 Task: Create new Company, with domain: 'anthem.com' and type: 'Prospect'. Add new contact for this company, with mail Id: 'Nisha34Kumar@anthem.com', First Name: Nisha, Last name:  Kumar, Job Title: 'Data Scientist', Phone Number: '(512) 555-9012'. Change life cycle stage to  Lead and lead status to  In Progress. Logged in from softage.6@softage.net
Action: Mouse moved to (92, 63)
Screenshot: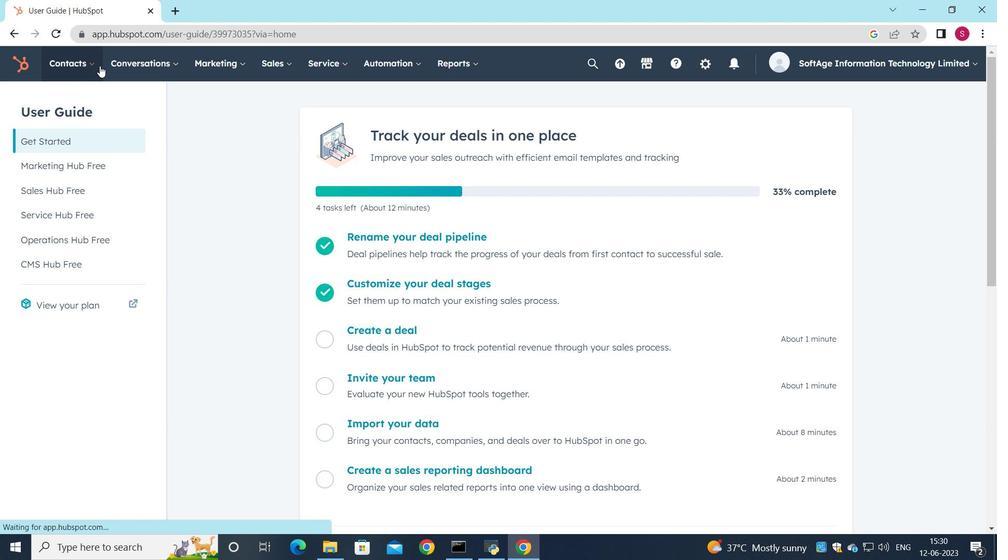 
Action: Mouse pressed left at (92, 63)
Screenshot: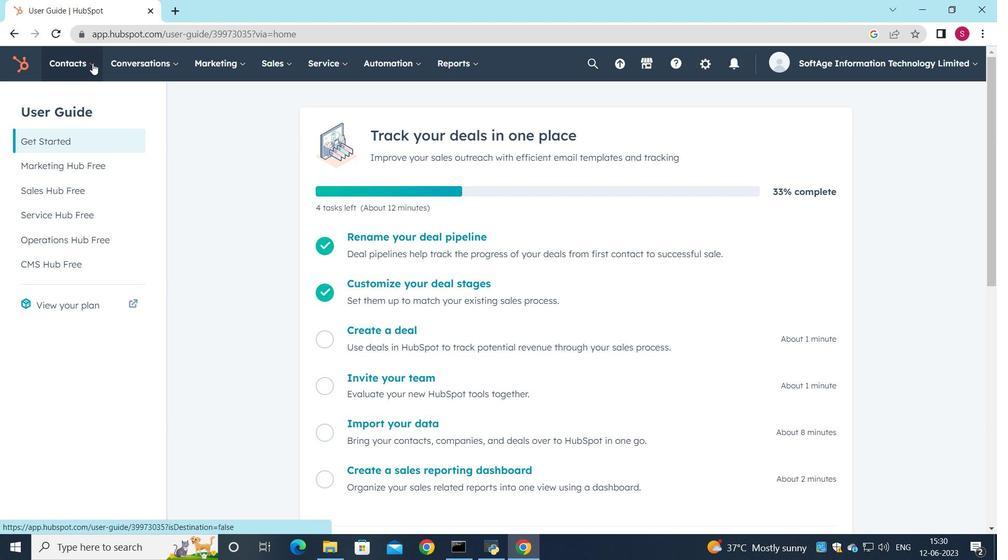
Action: Mouse moved to (101, 123)
Screenshot: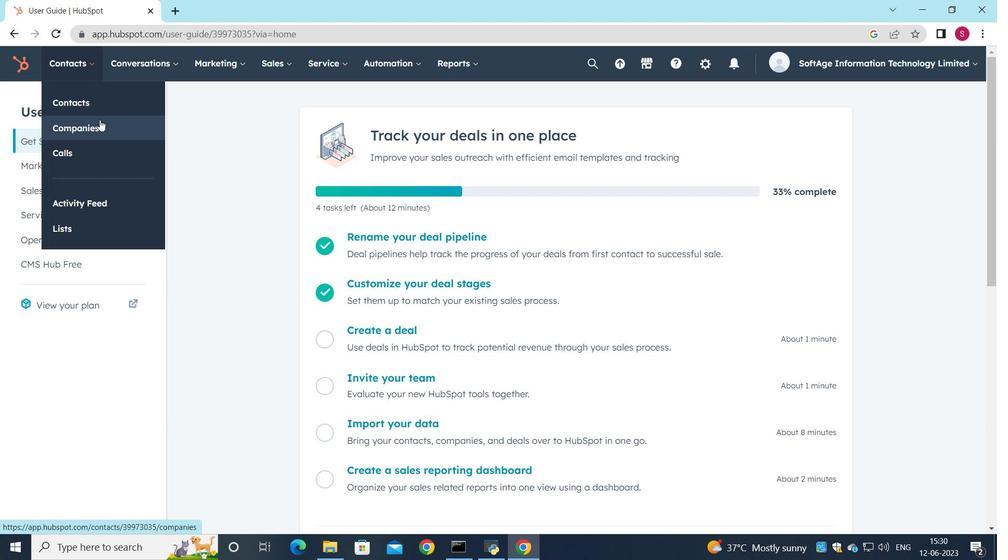 
Action: Mouse pressed left at (101, 123)
Screenshot: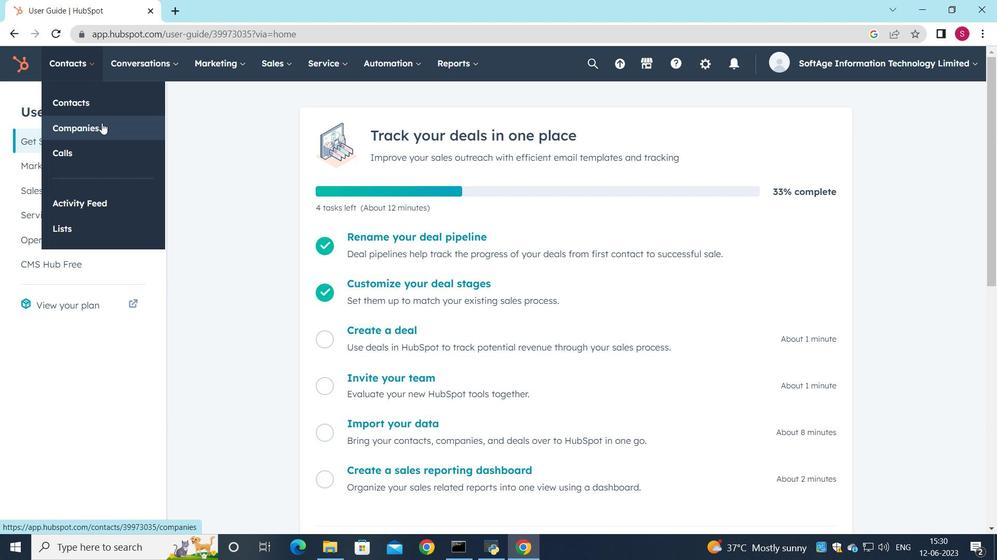 
Action: Mouse moved to (904, 111)
Screenshot: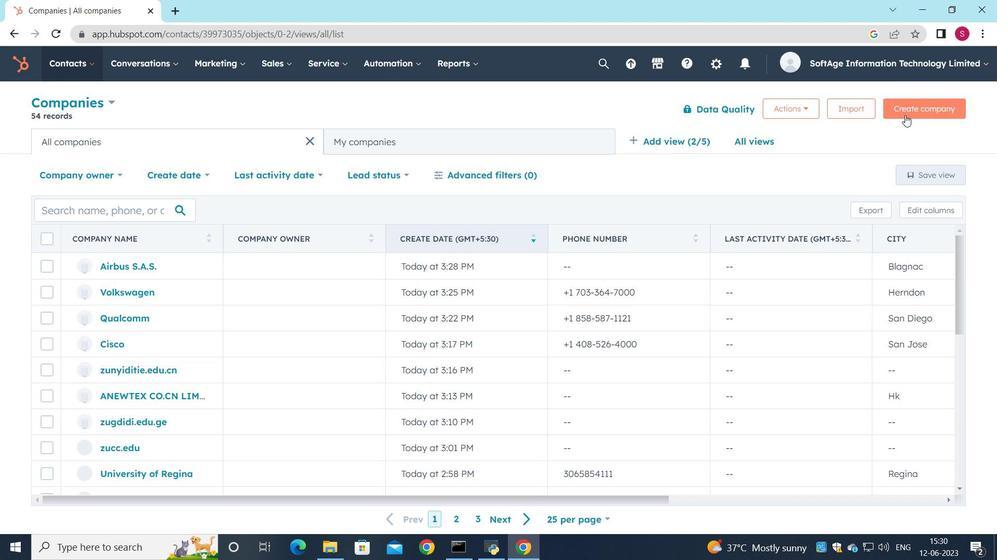 
Action: Mouse pressed left at (904, 111)
Screenshot: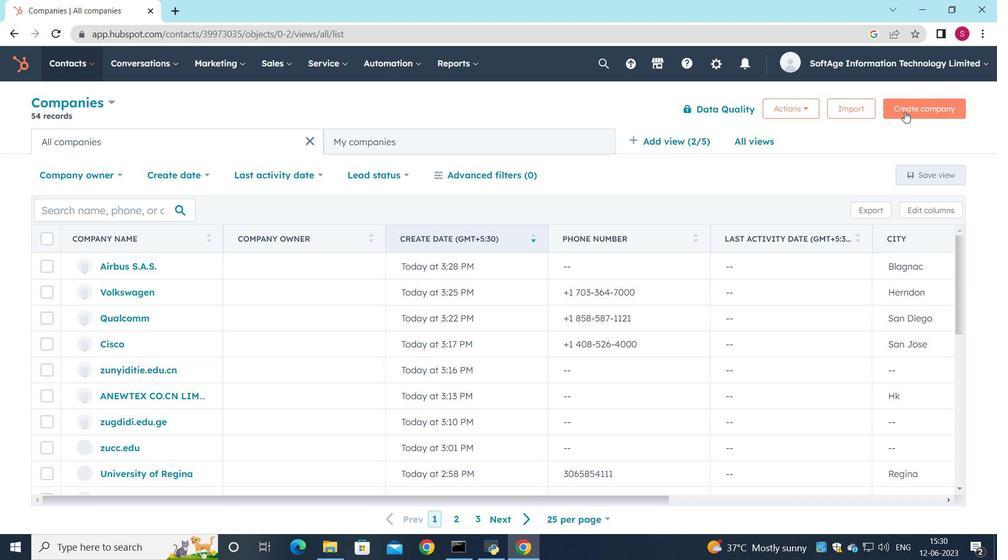 
Action: Mouse moved to (768, 166)
Screenshot: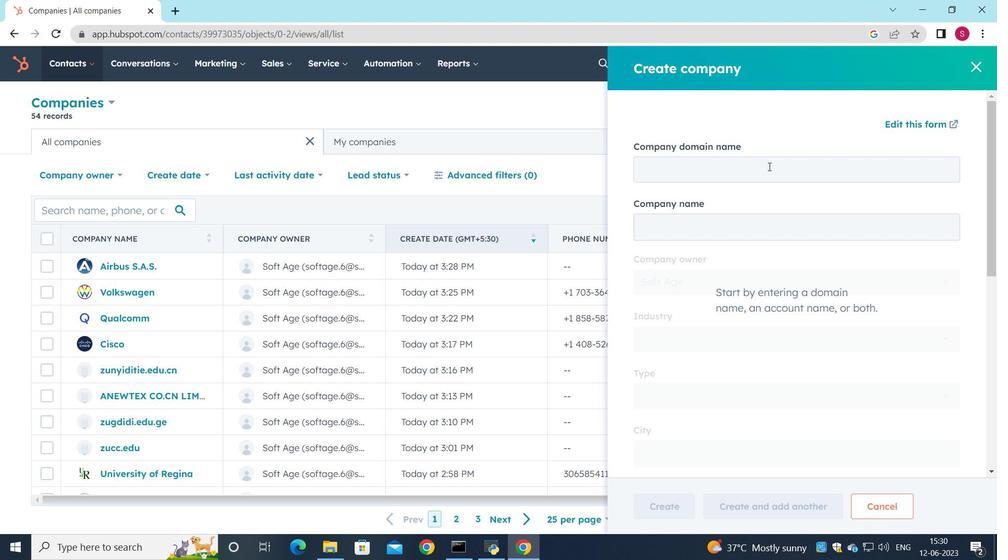 
Action: Mouse pressed left at (768, 166)
Screenshot: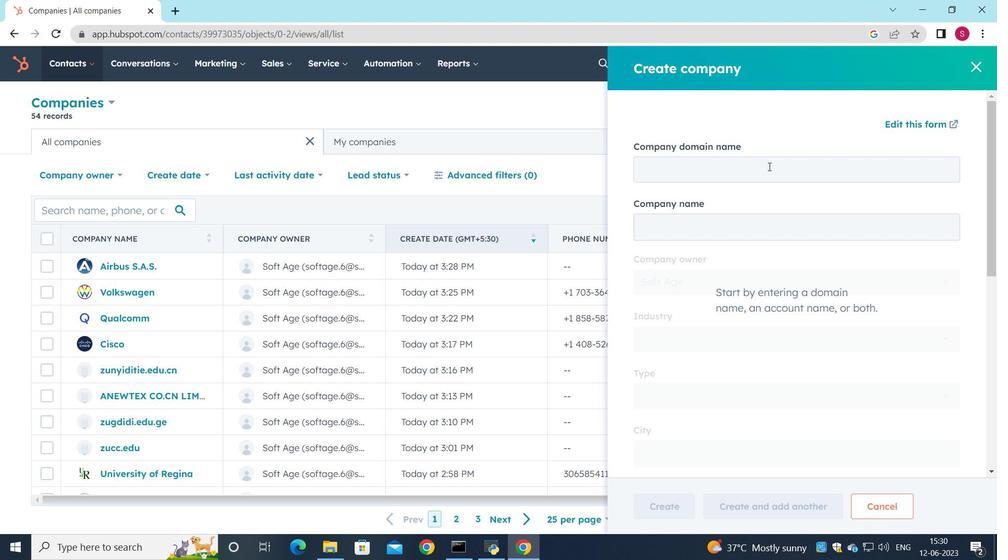
Action: Key pressed <Key.shift>Anthem.com
Screenshot: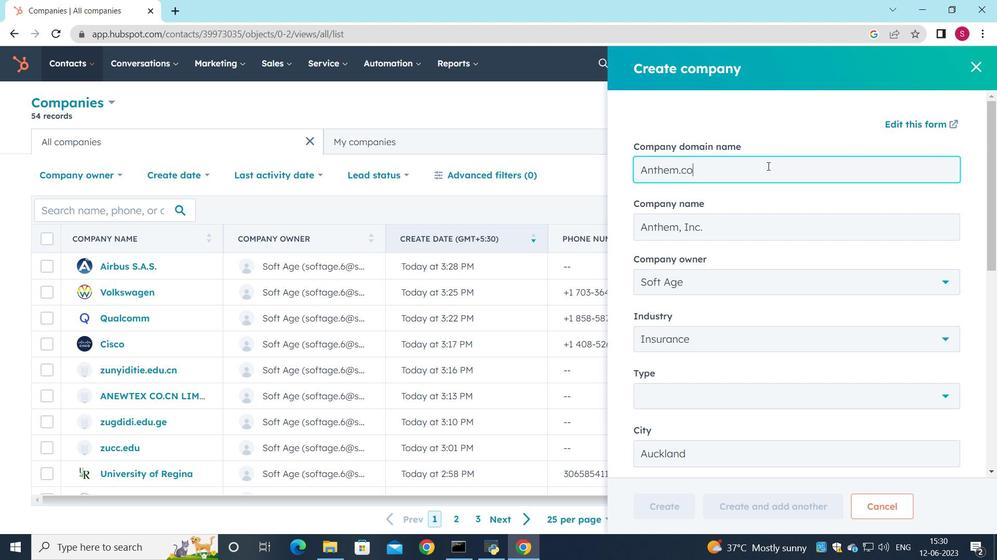 
Action: Mouse moved to (752, 358)
Screenshot: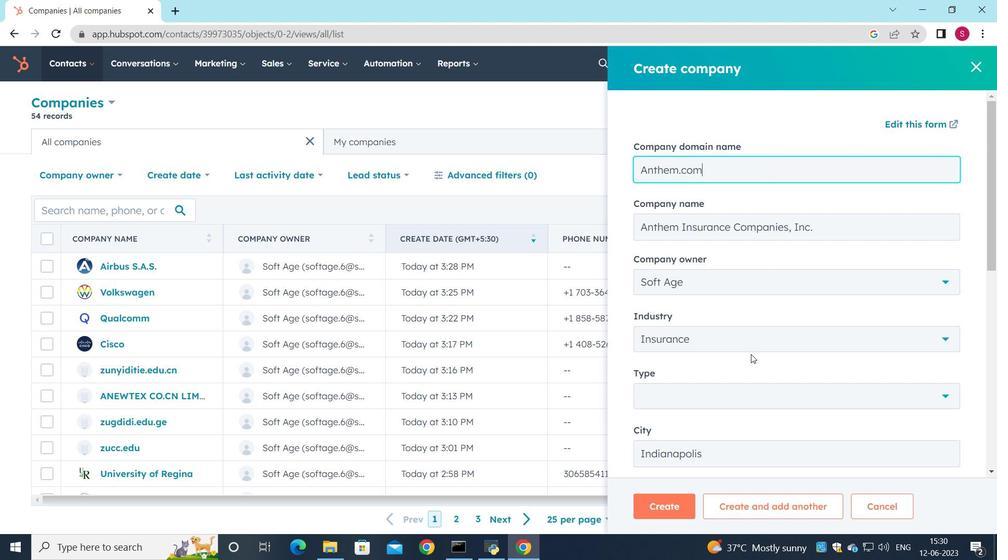 
Action: Mouse scrolled (752, 358) with delta (0, 0)
Screenshot: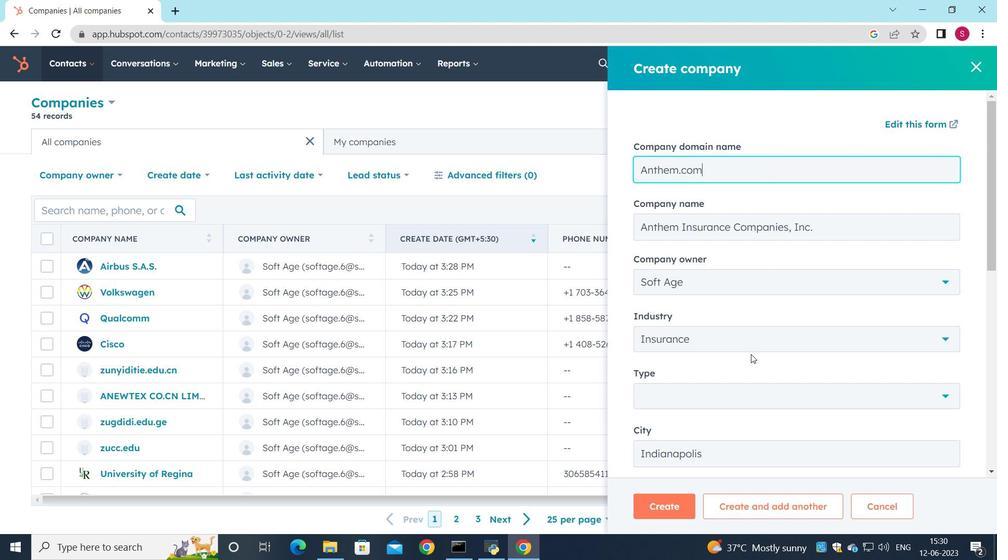 
Action: Mouse moved to (947, 337)
Screenshot: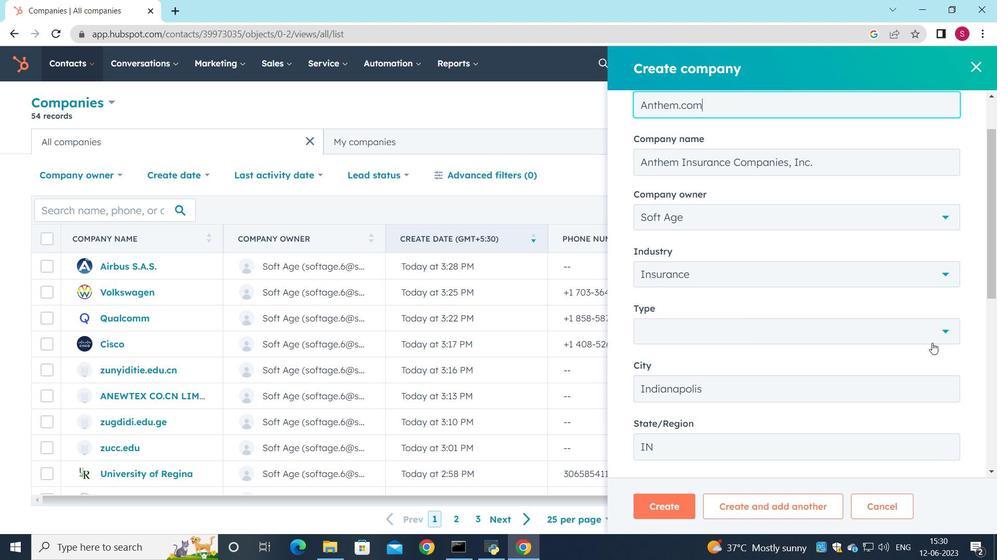 
Action: Mouse pressed left at (947, 337)
Screenshot: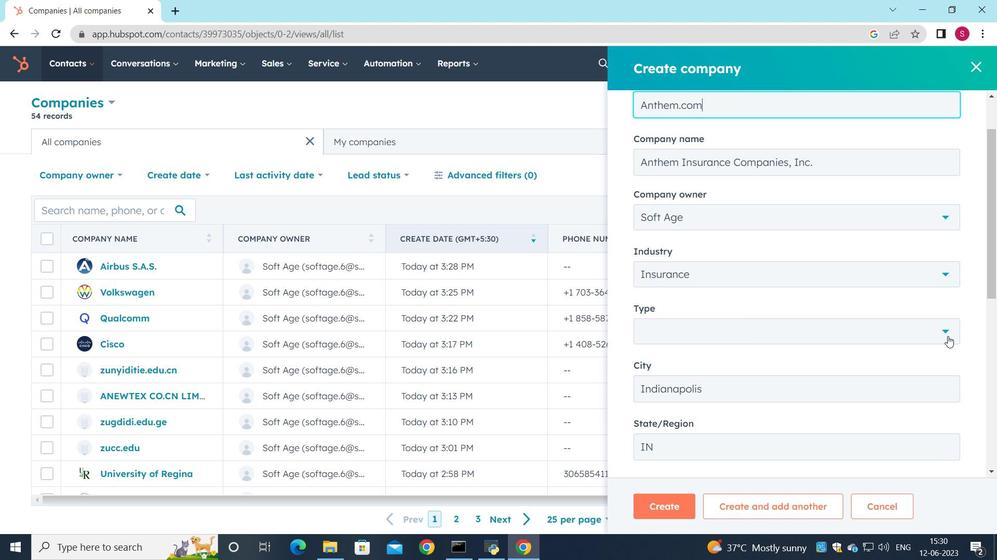 
Action: Mouse moved to (764, 387)
Screenshot: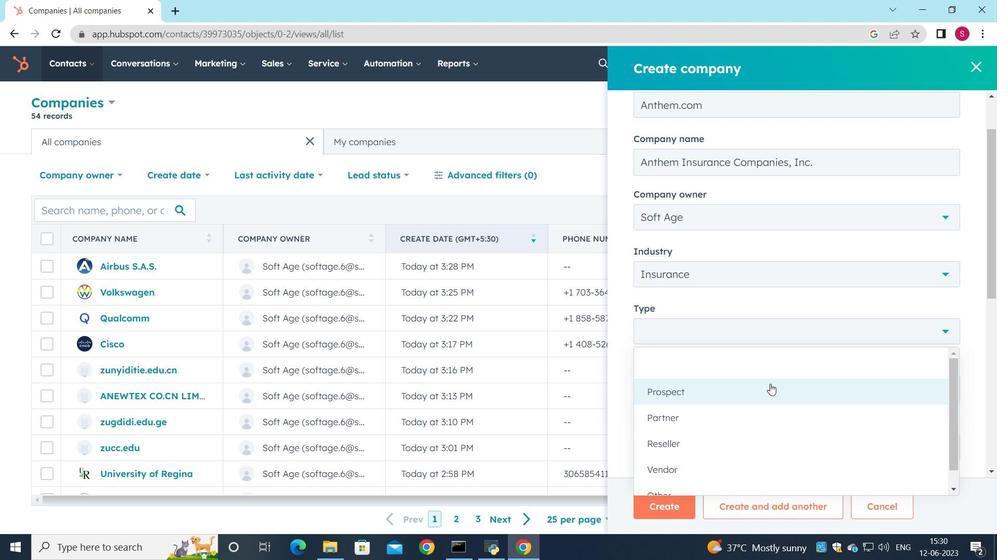 
Action: Mouse pressed left at (764, 387)
Screenshot: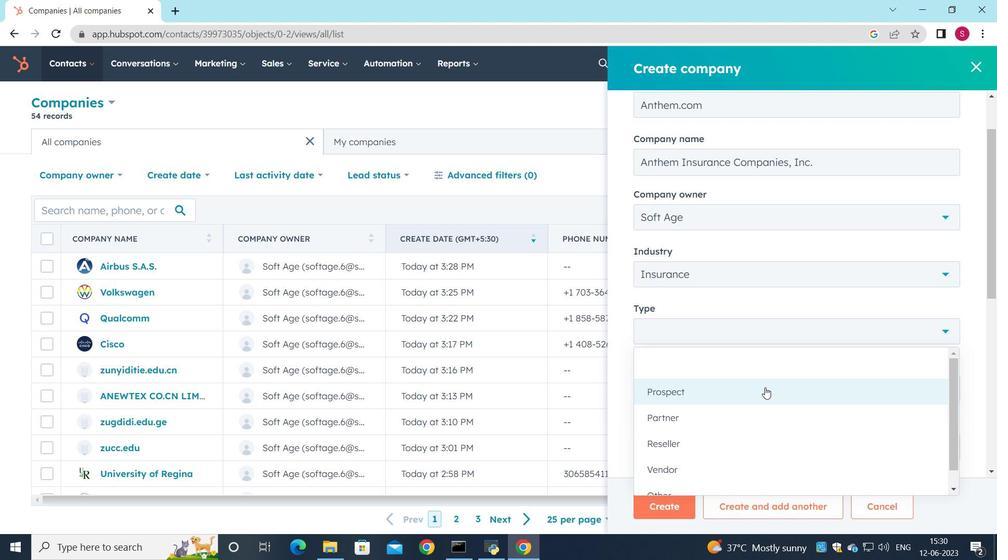 
Action: Mouse moved to (673, 502)
Screenshot: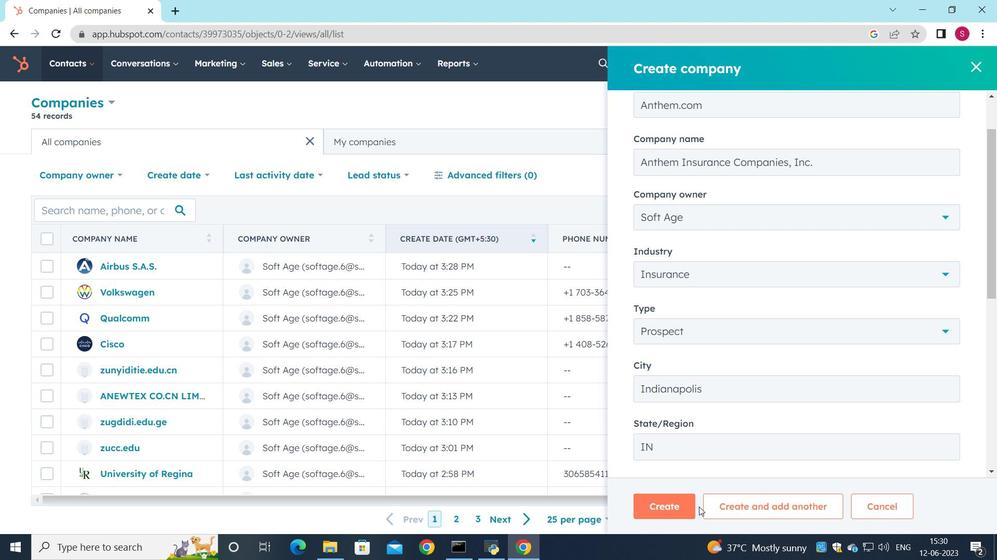 
Action: Mouse pressed left at (673, 502)
Screenshot: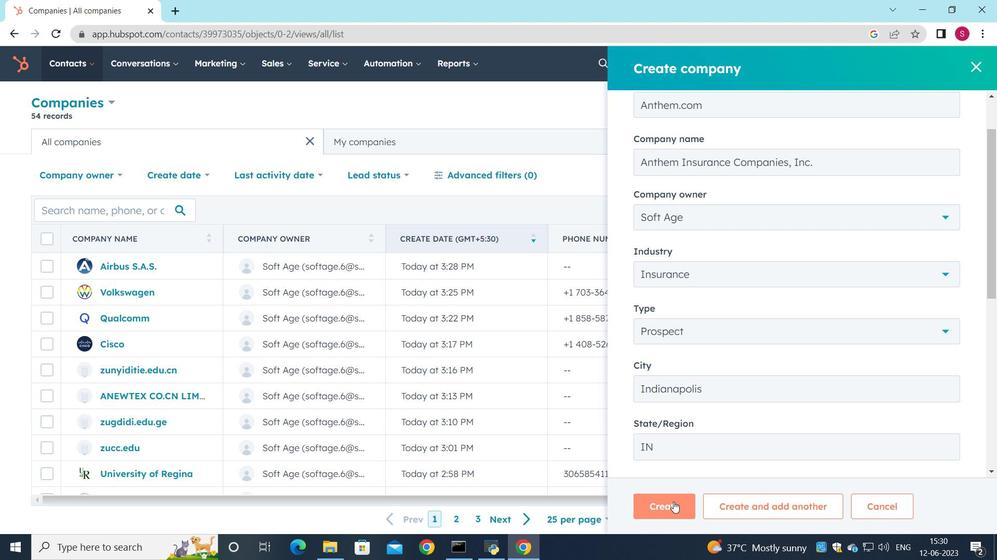 
Action: Mouse moved to (572, 388)
Screenshot: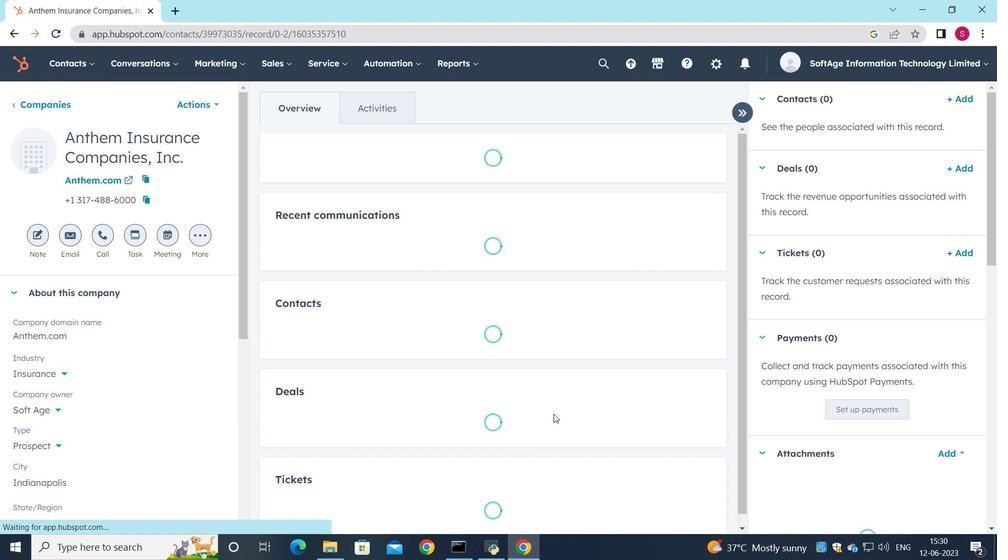 
Action: Mouse scrolled (572, 387) with delta (0, 0)
Screenshot: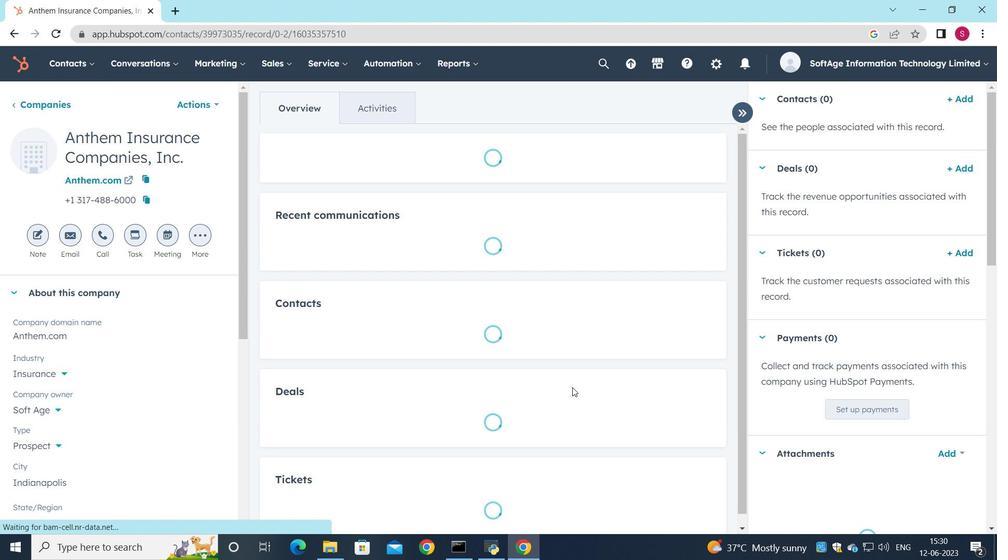 
Action: Mouse scrolled (572, 387) with delta (0, 0)
Screenshot: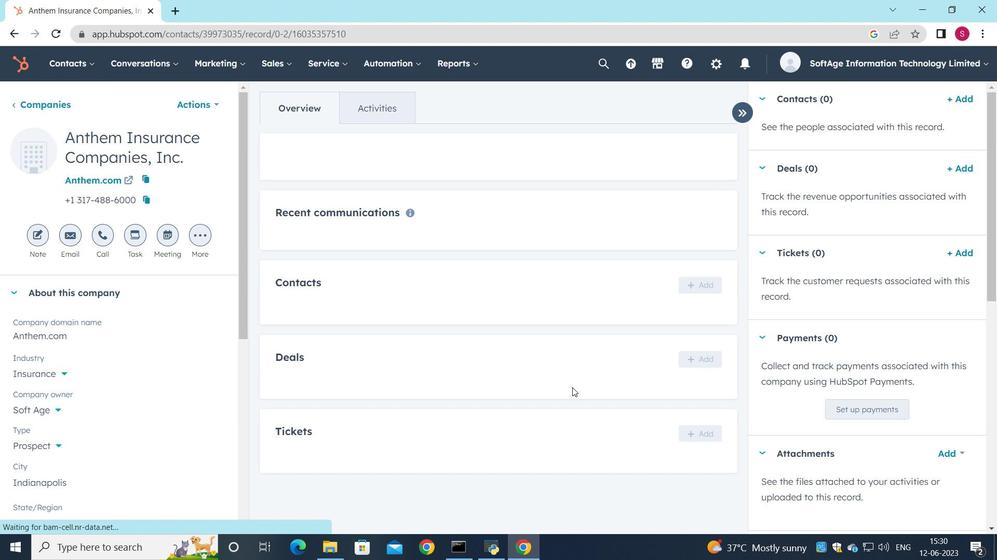 
Action: Mouse scrolled (572, 387) with delta (0, 0)
Screenshot: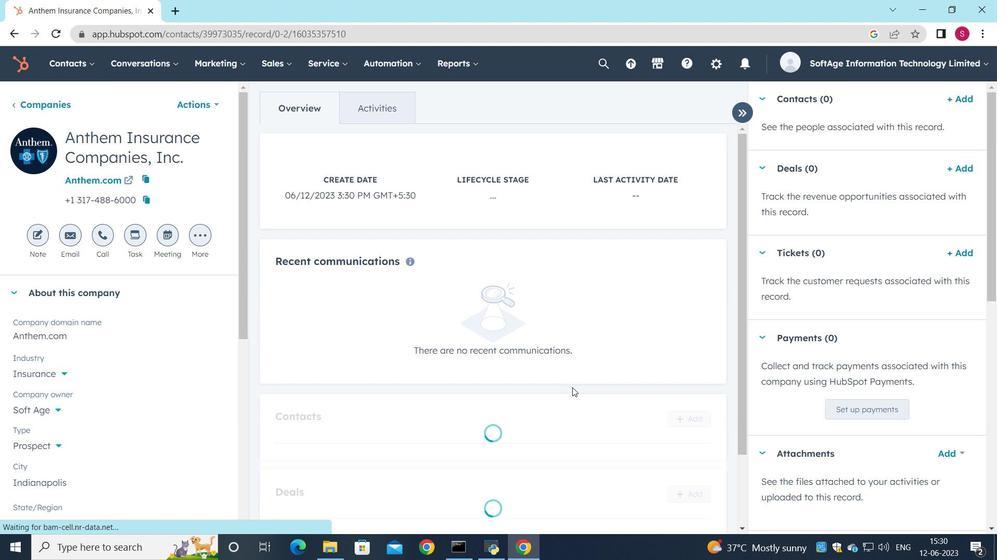 
Action: Mouse moved to (688, 353)
Screenshot: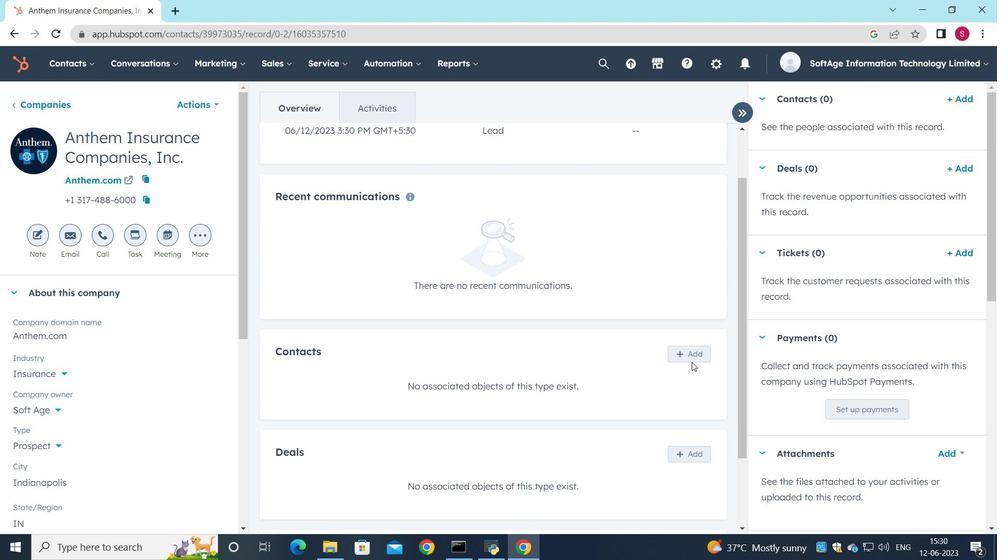 
Action: Mouse pressed left at (688, 353)
Screenshot: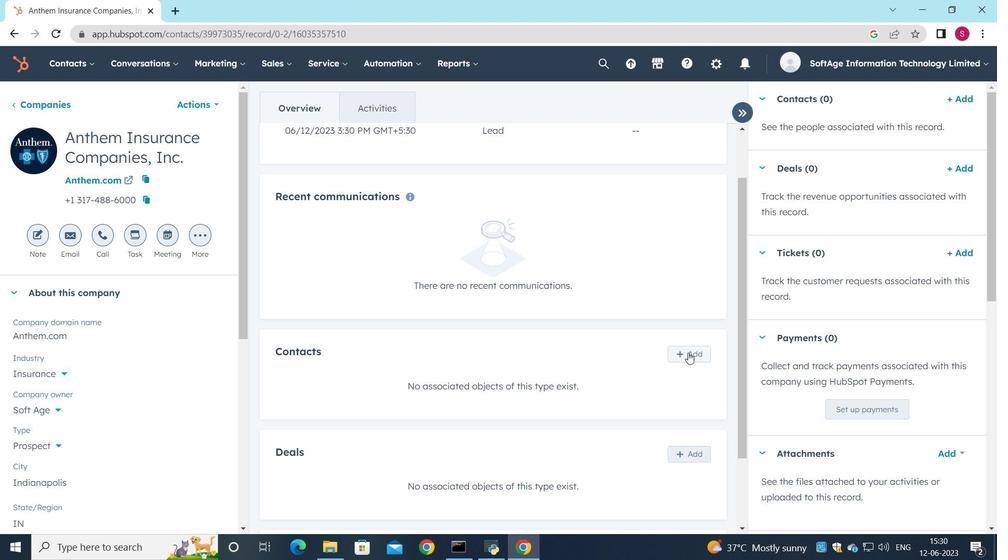 
Action: Mouse moved to (683, 96)
Screenshot: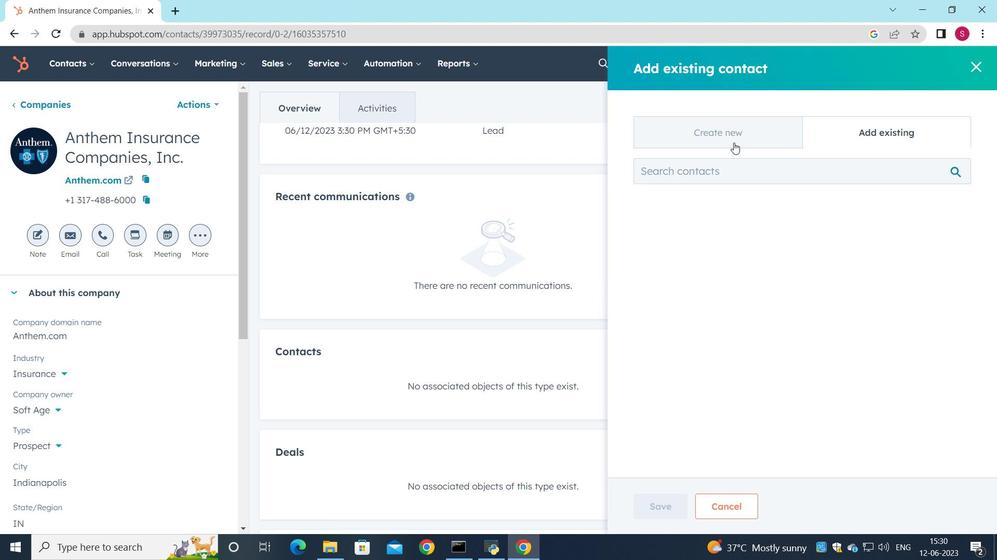 
Action: Mouse pressed left at (683, 96)
Screenshot: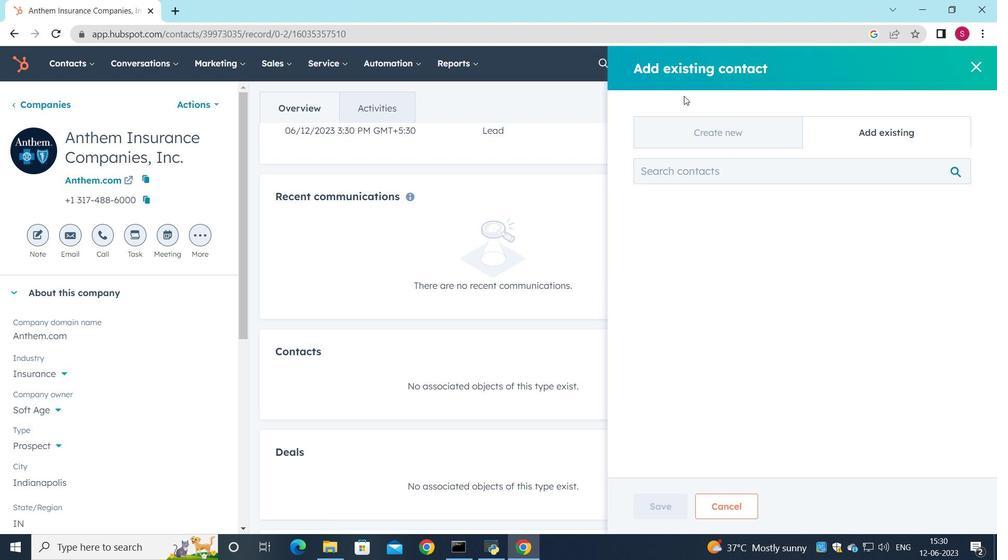 
Action: Mouse moved to (716, 116)
Screenshot: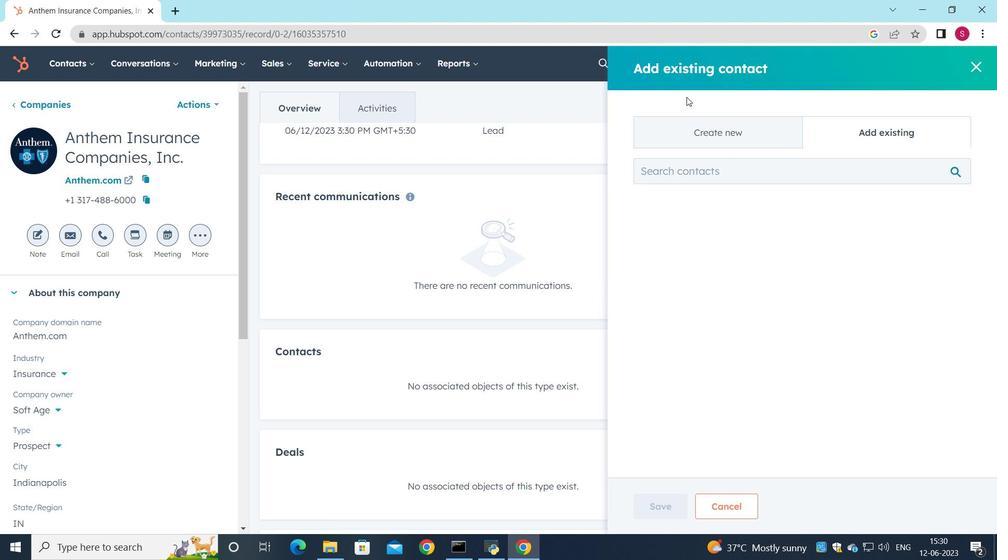 
Action: Mouse pressed left at (716, 116)
Screenshot: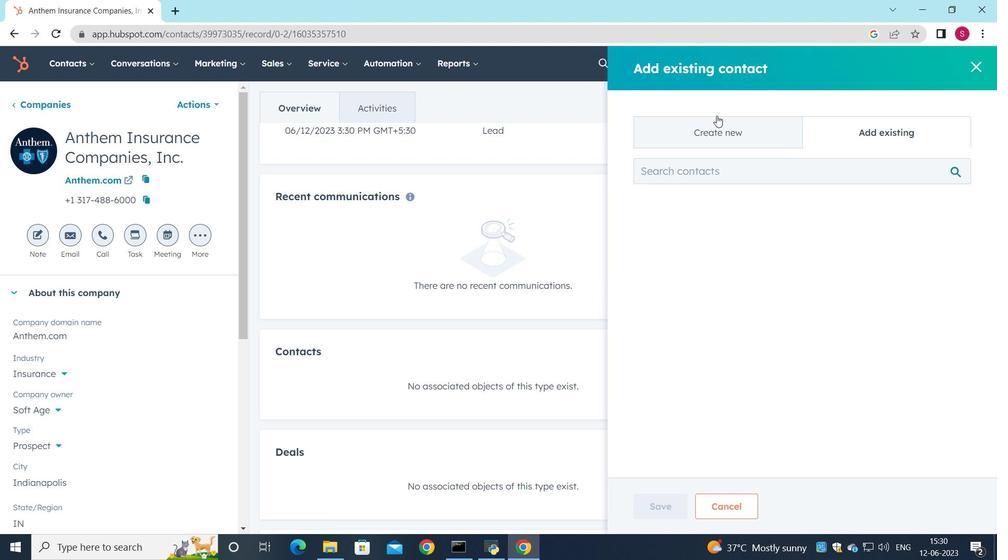 
Action: Mouse moved to (726, 212)
Screenshot: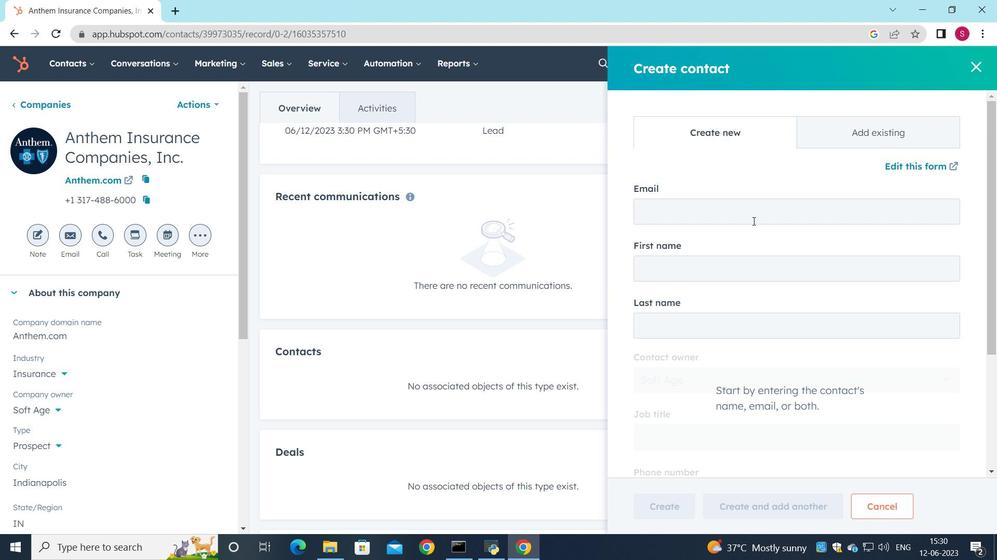 
Action: Mouse pressed left at (726, 212)
Screenshot: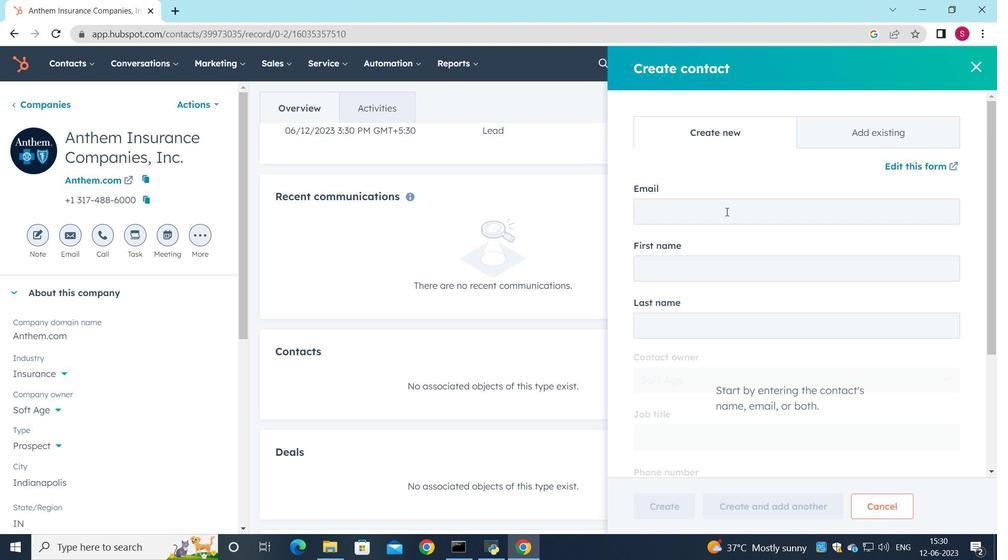 
Action: Key pressed <Key.shift>Nisha34<Key.shift>Kumar<Key.shift><Key.shift>@anthem.com
Screenshot: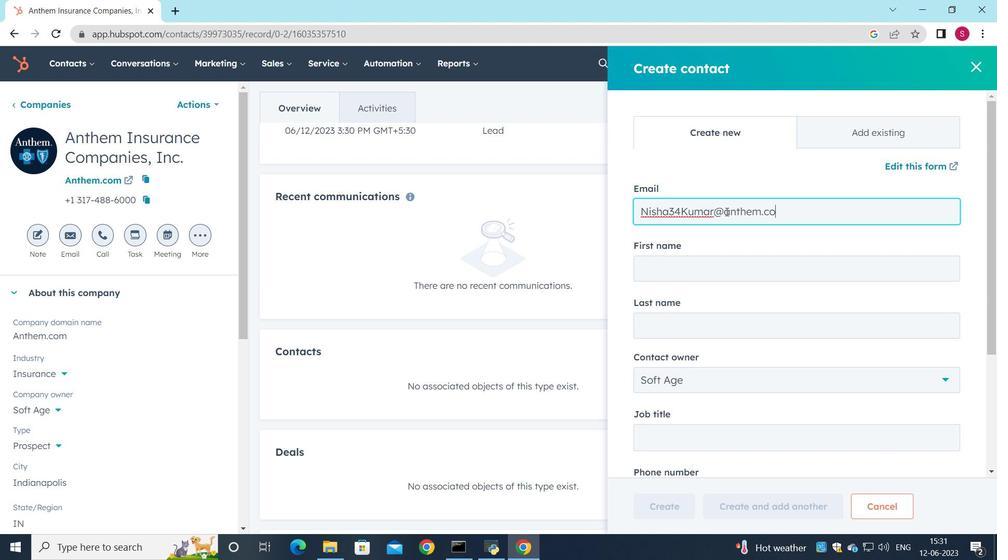 
Action: Mouse moved to (673, 270)
Screenshot: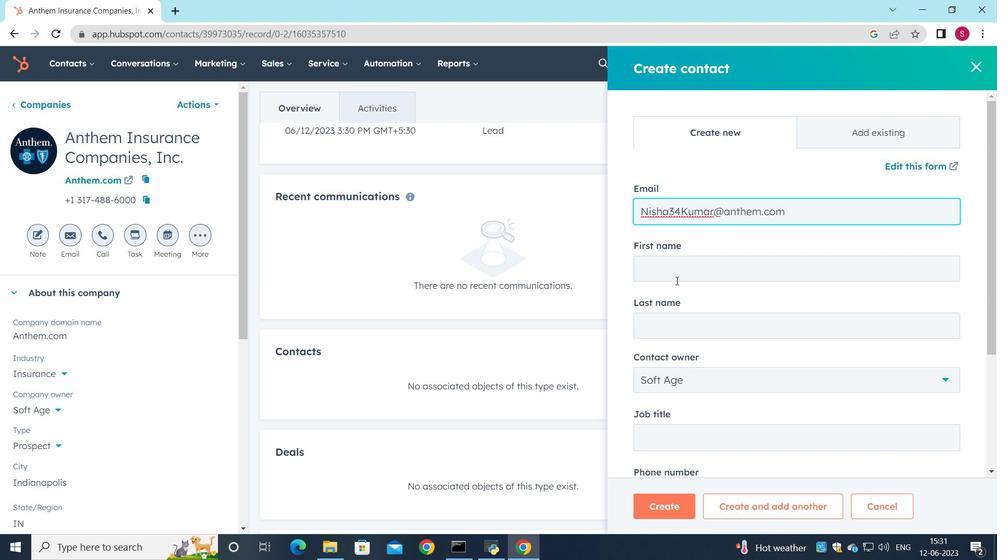 
Action: Mouse pressed left at (673, 270)
Screenshot: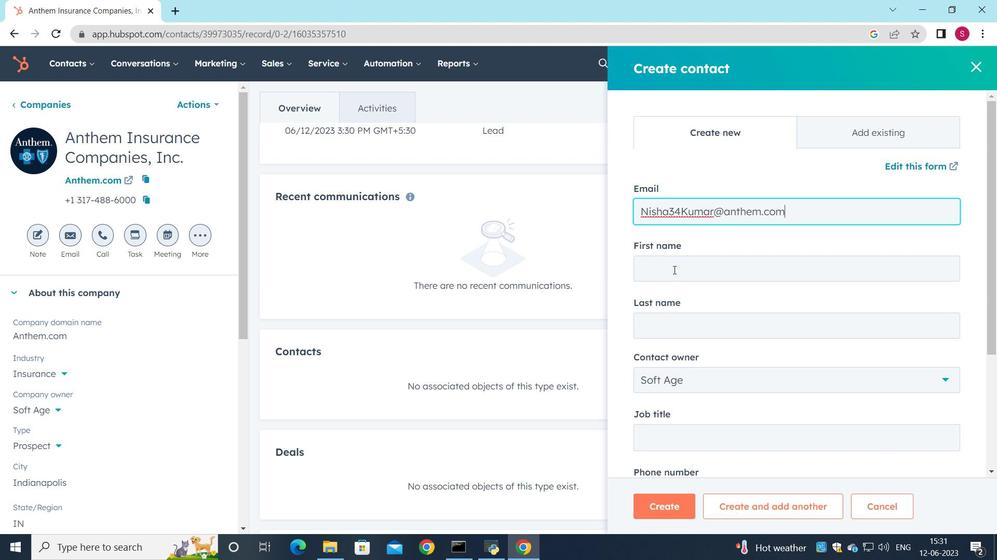 
Action: Key pressed <Key.shift>Nisha
Screenshot: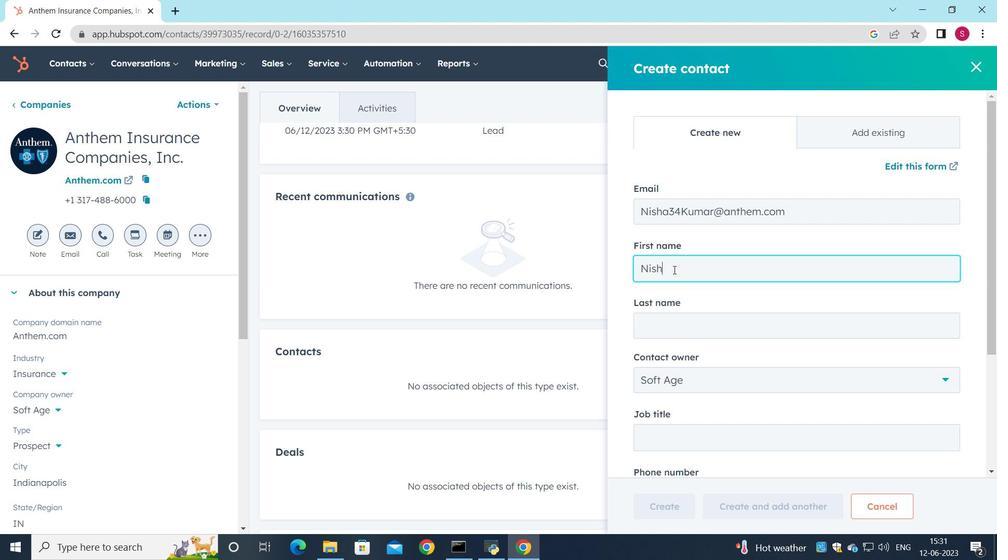 
Action: Mouse moved to (692, 338)
Screenshot: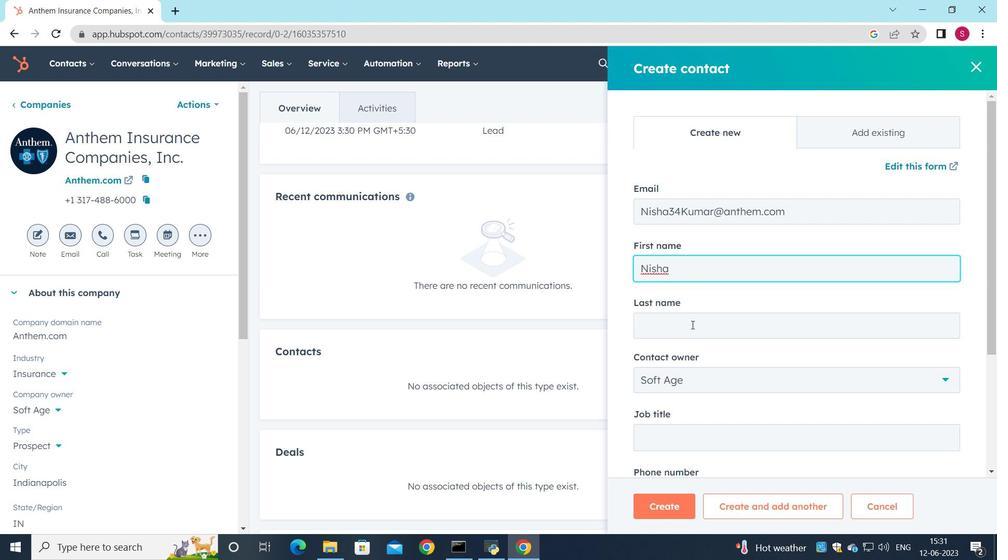 
Action: Mouse pressed left at (692, 338)
Screenshot: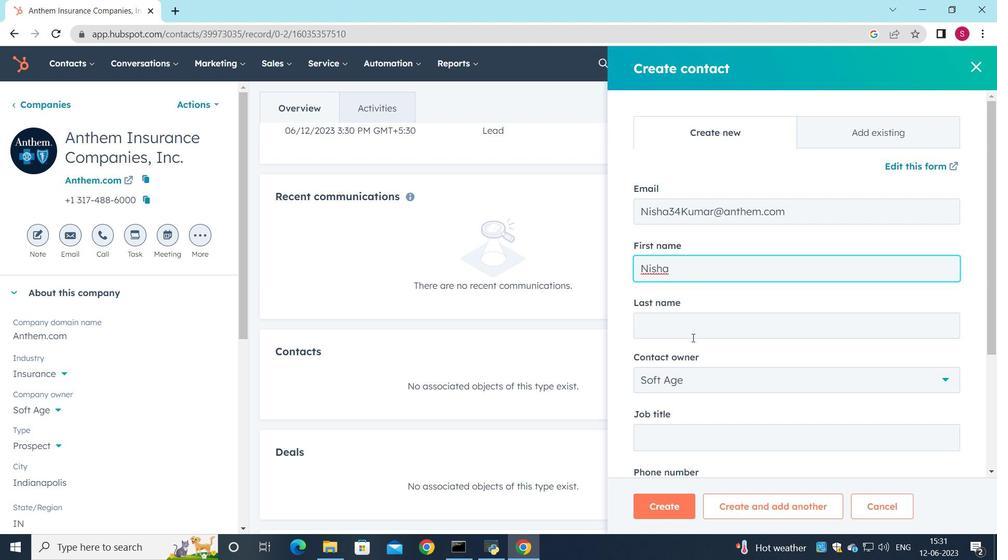 
Action: Mouse moved to (692, 329)
Screenshot: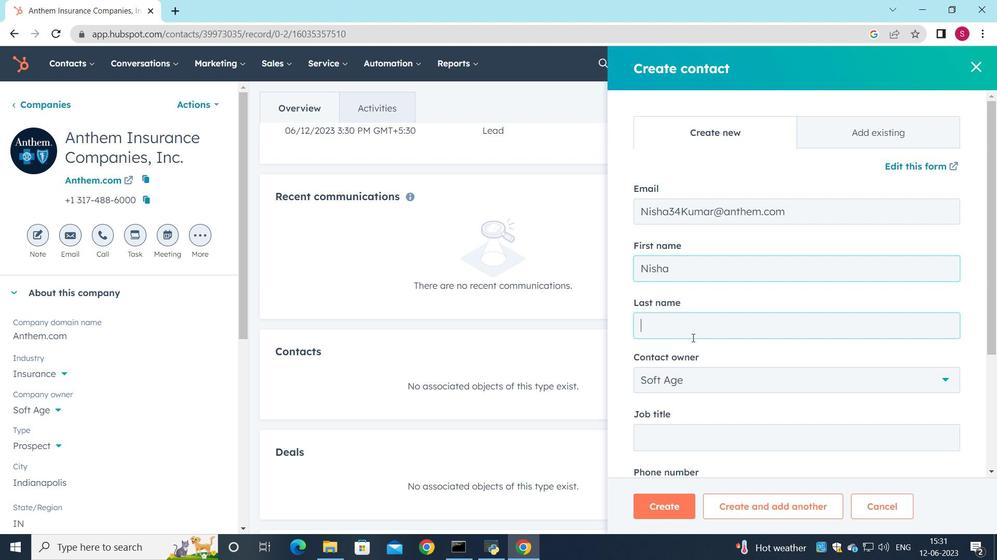 
Action: Key pressed <Key.shift><Key.shift><Key.shift><Key.shift><Key.shift><Key.shift><Key.shift><Key.shift><Key.shift><Key.shift><Key.shift><Key.shift><Key.shift><Key.shift><Key.shift><Key.shift><Key.shift><Key.shift><Key.shift><Key.shift><Key.shift><Key.shift><Key.shift><Key.shift><Key.shift><Key.shift>KU<Key.backspace>umar
Screenshot: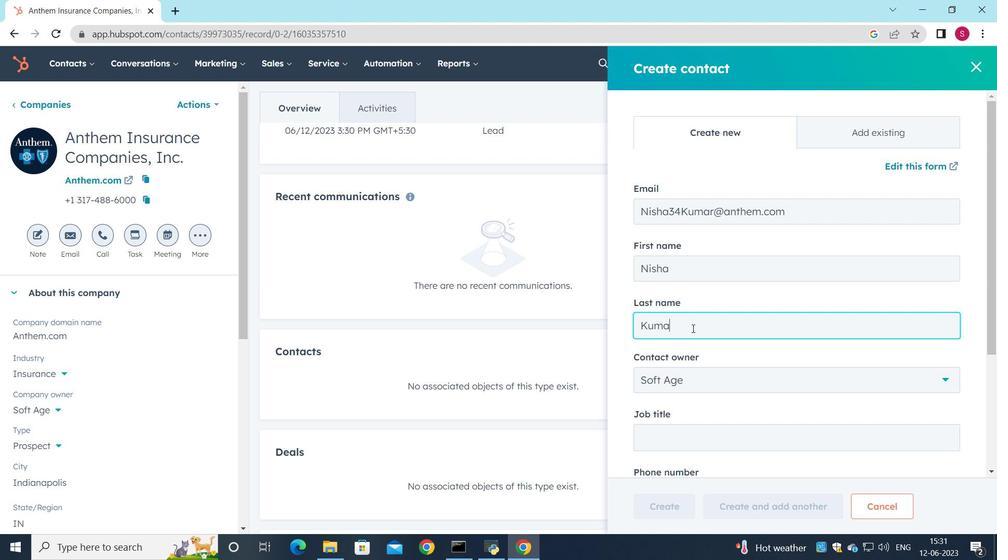 
Action: Mouse moved to (680, 432)
Screenshot: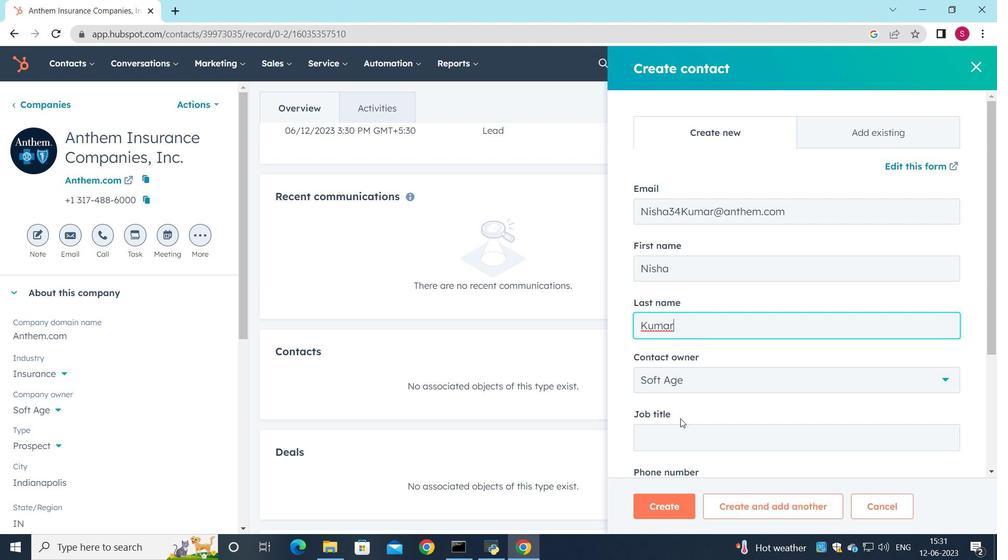 
Action: Mouse scrolled (680, 432) with delta (0, 0)
Screenshot: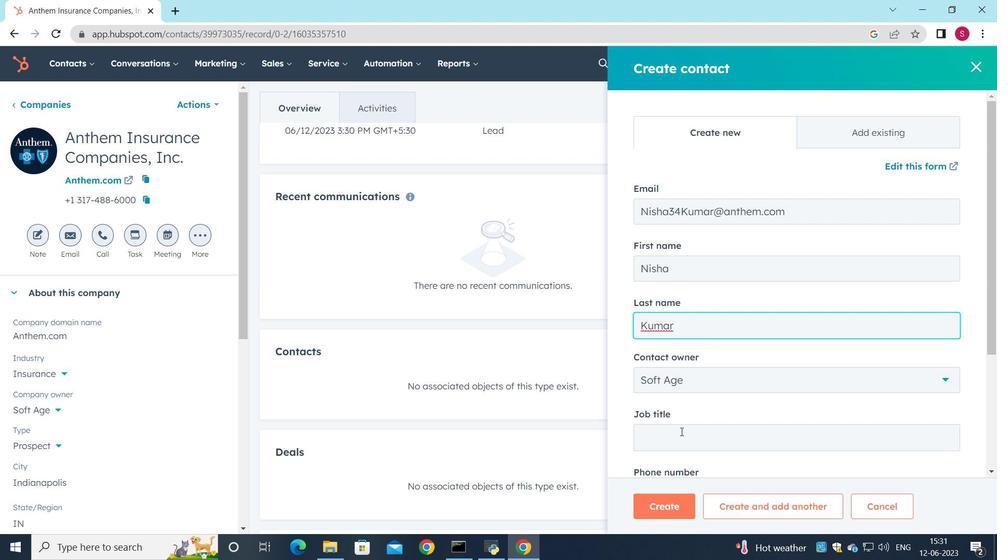 
Action: Mouse moved to (679, 378)
Screenshot: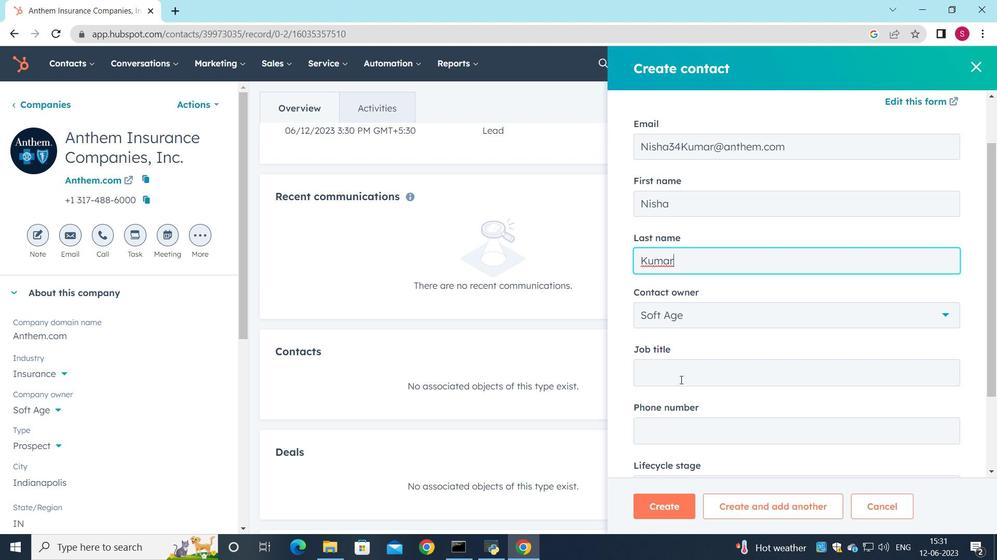 
Action: Mouse pressed left at (679, 378)
Screenshot: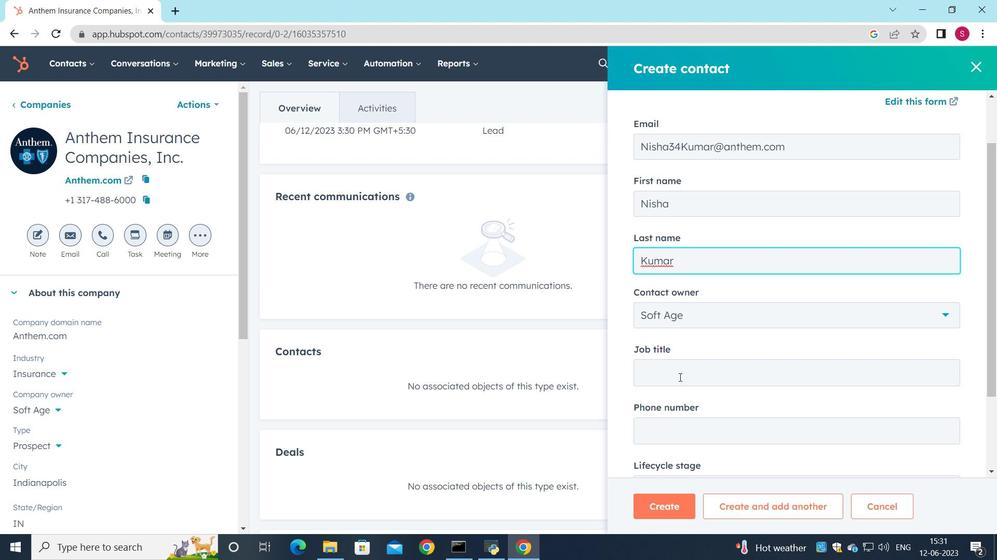 
Action: Key pressed <Key.shift>data<Key.backspace><Key.backspace><Key.backspace><Key.backspace><Key.shift>Data<Key.space><Key.shift>Scientist
Screenshot: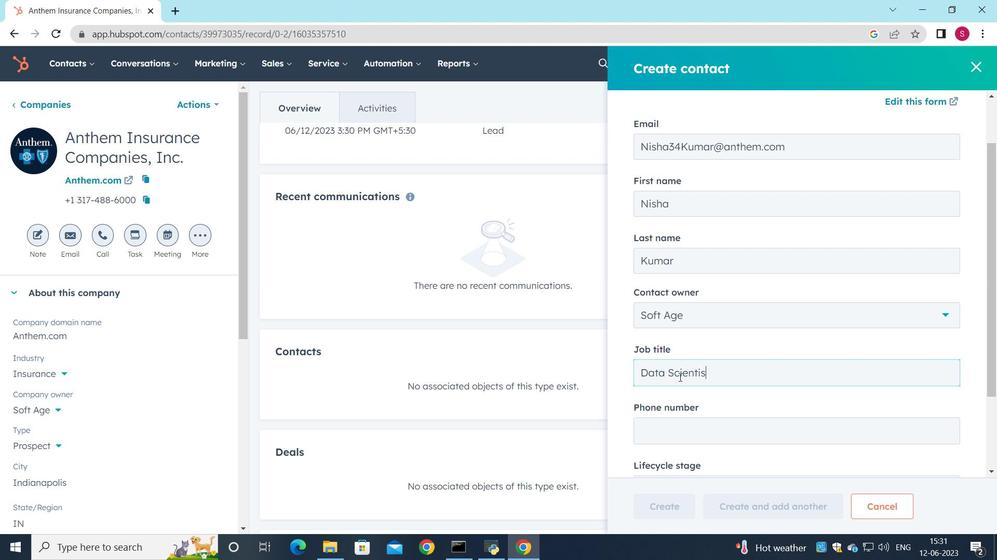 
Action: Mouse moved to (702, 441)
Screenshot: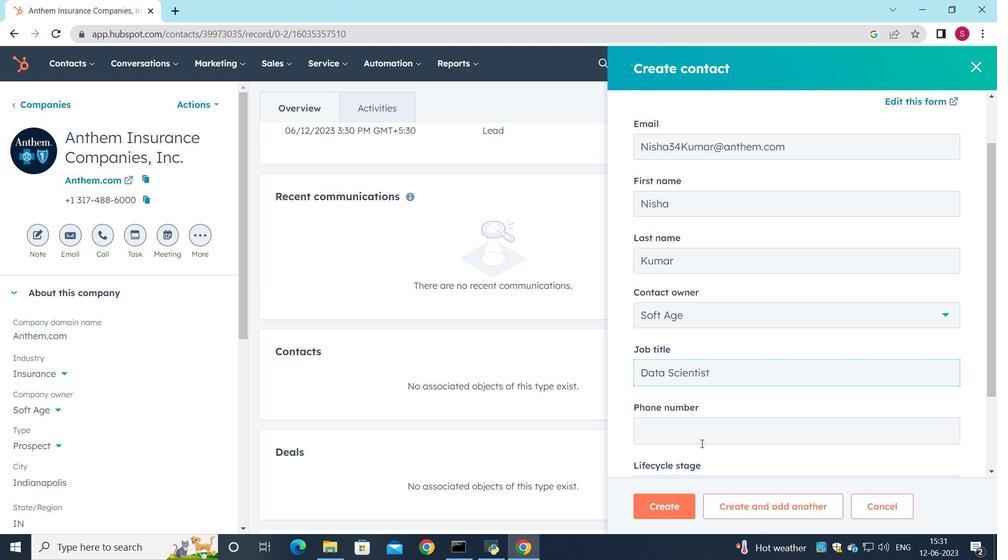 
Action: Mouse pressed left at (702, 441)
Screenshot: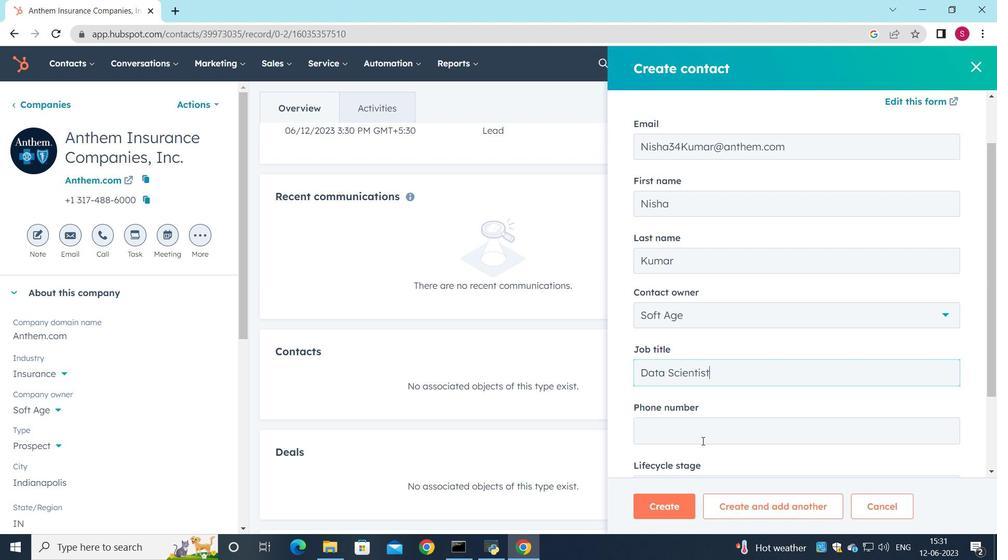 
Action: Mouse moved to (730, 426)
Screenshot: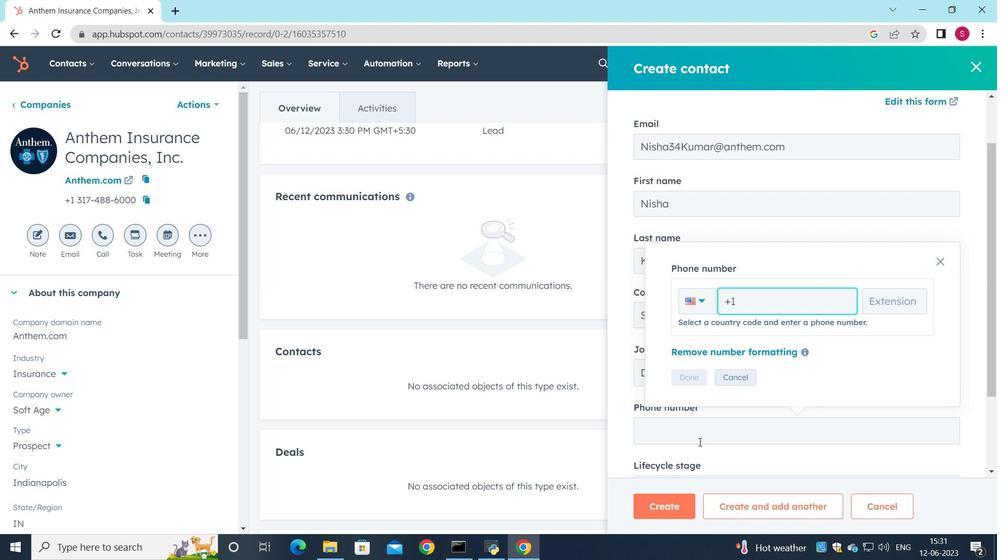 
Action: Key pressed 5125559012
Screenshot: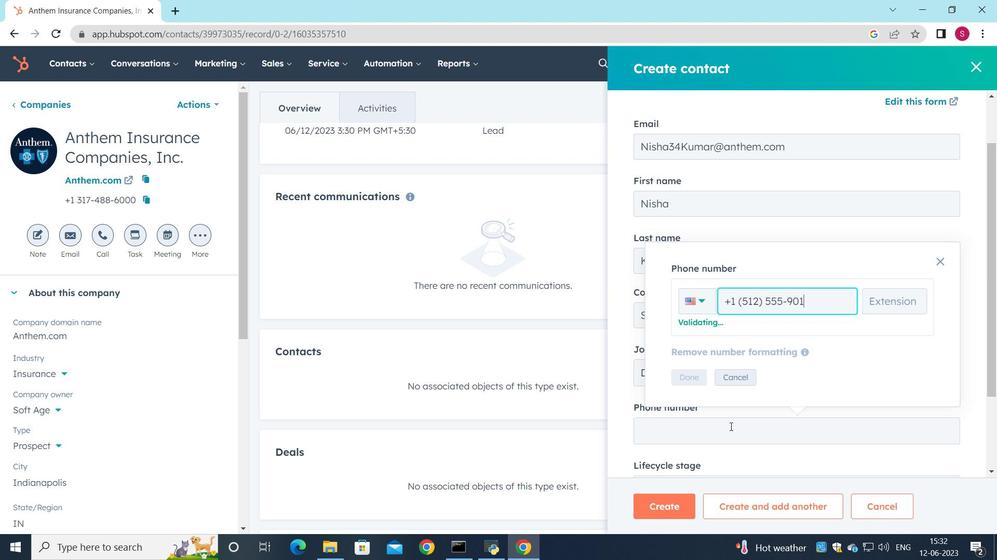 
Action: Mouse moved to (687, 375)
Screenshot: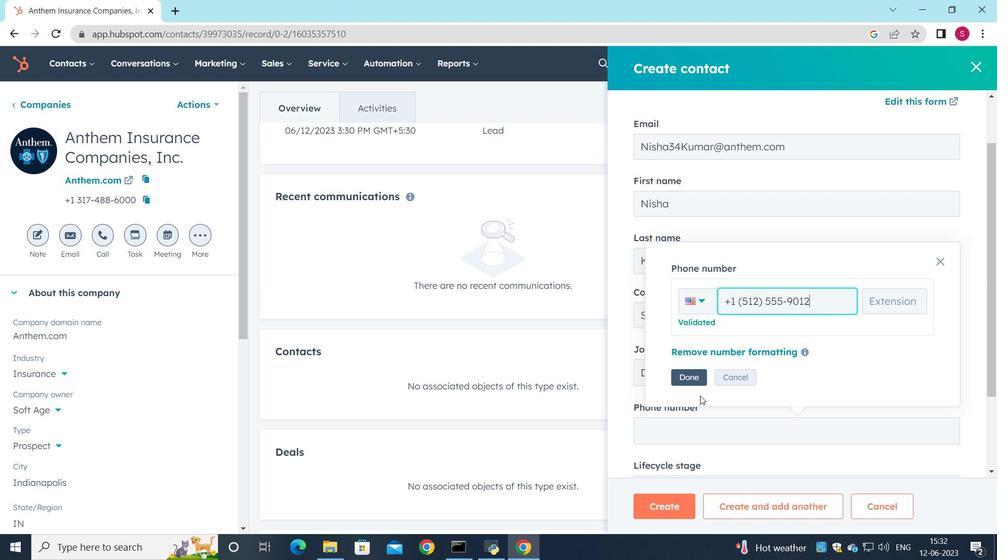 
Action: Mouse pressed left at (687, 375)
Screenshot: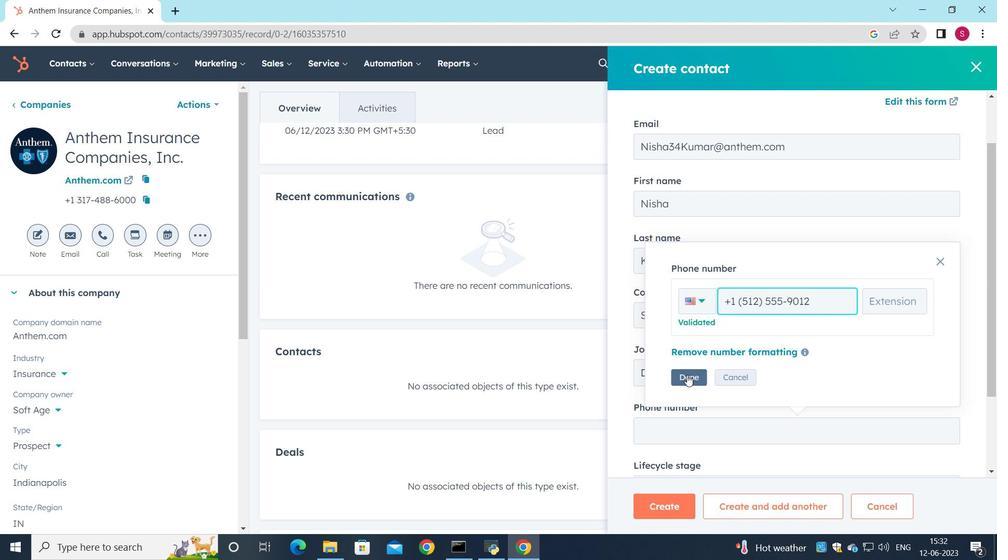 
Action: Mouse moved to (688, 384)
Screenshot: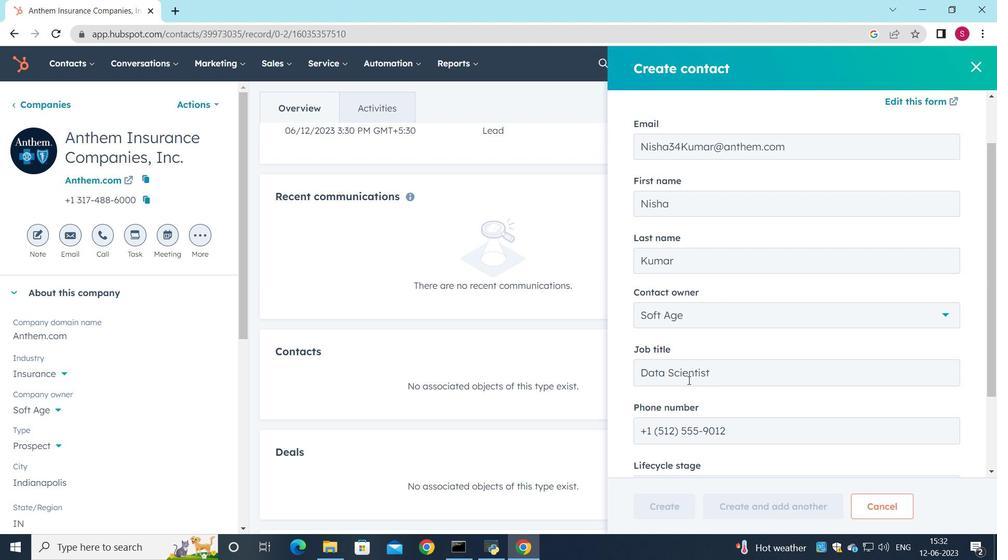 
Action: Mouse scrolled (688, 383) with delta (0, 0)
Screenshot: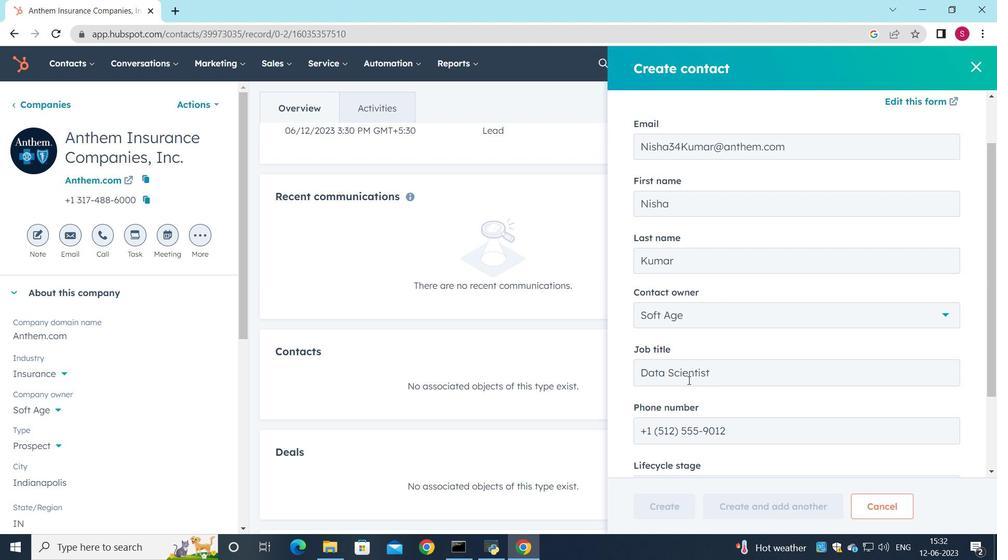 
Action: Mouse moved to (690, 404)
Screenshot: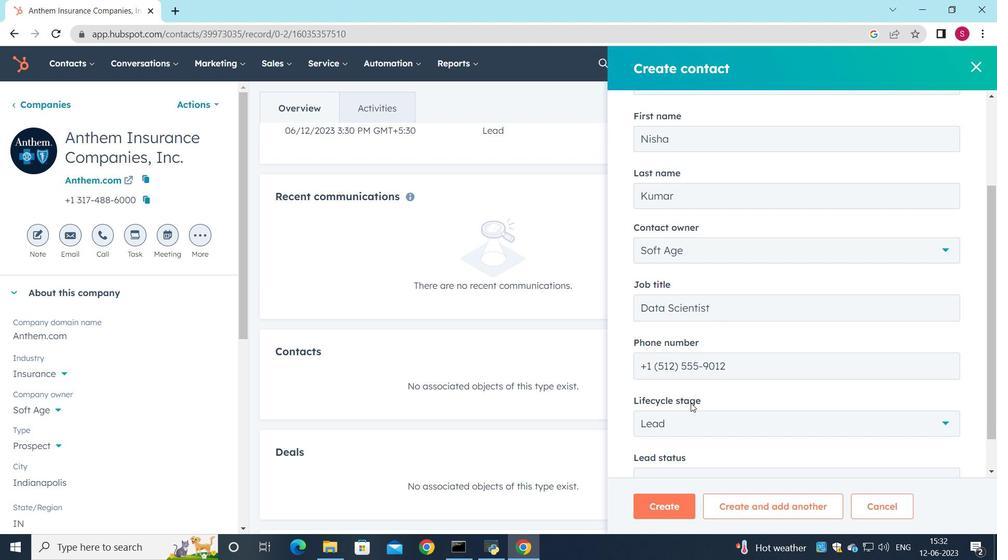 
Action: Mouse scrolled (690, 404) with delta (0, 0)
Screenshot: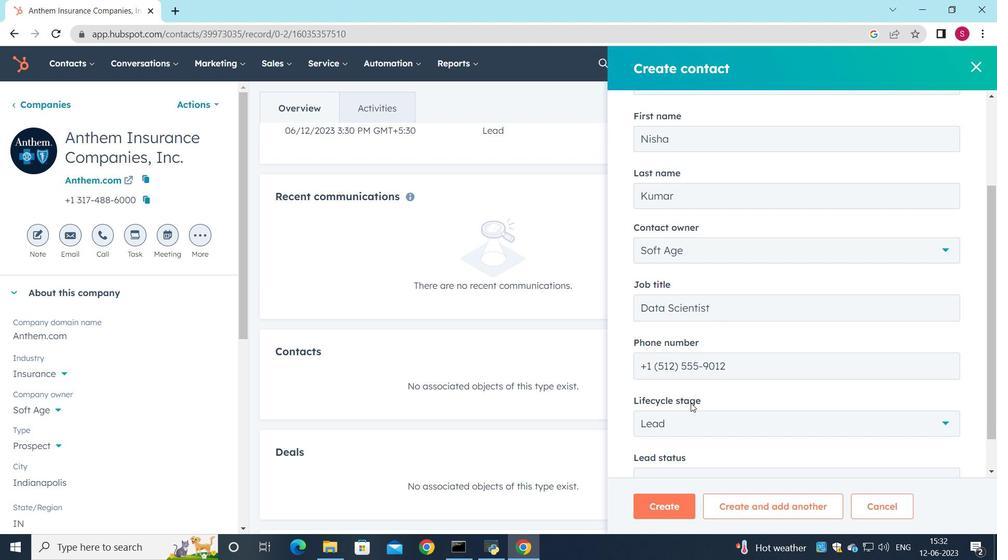 
Action: Mouse moved to (941, 439)
Screenshot: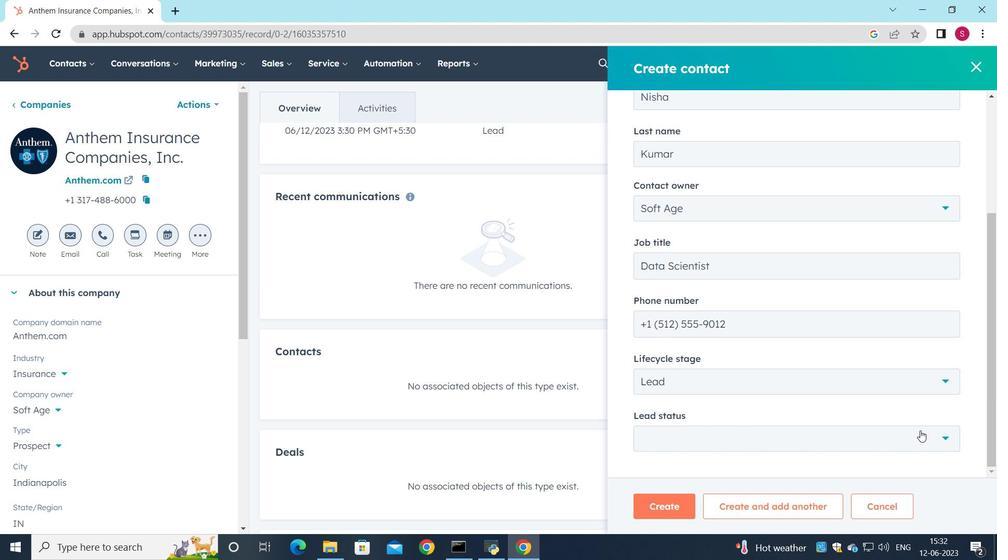 
Action: Mouse pressed left at (941, 439)
Screenshot: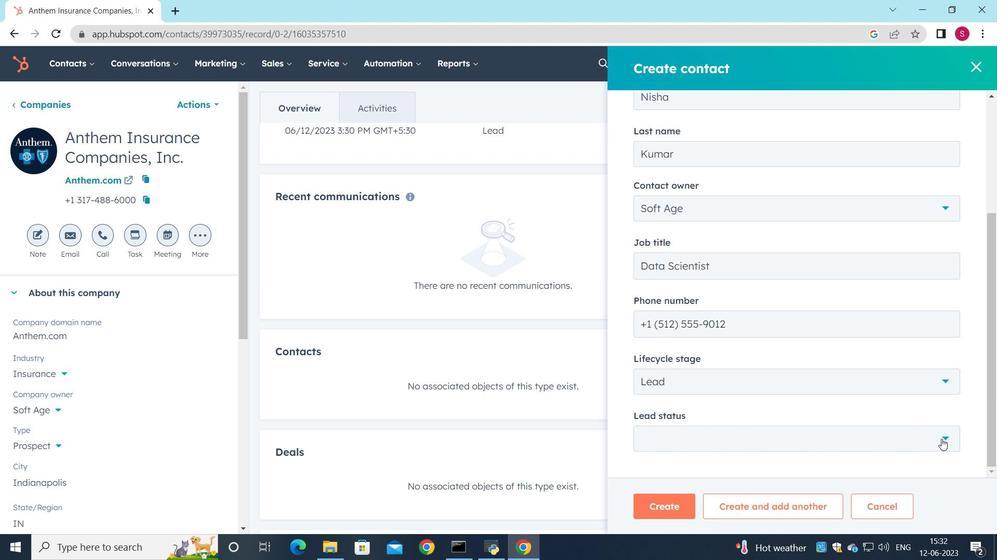 
Action: Mouse moved to (705, 330)
Screenshot: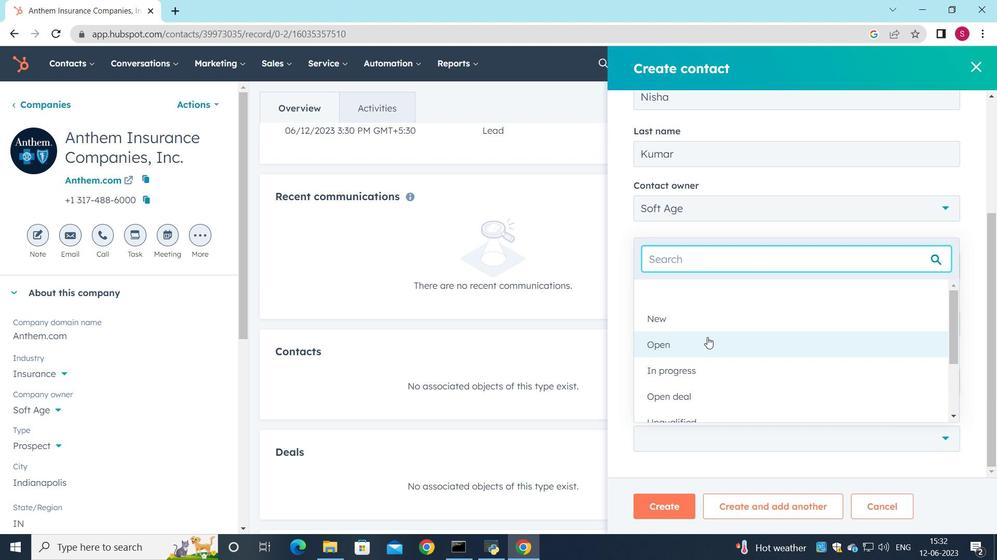 
Action: Mouse pressed left at (705, 330)
Screenshot: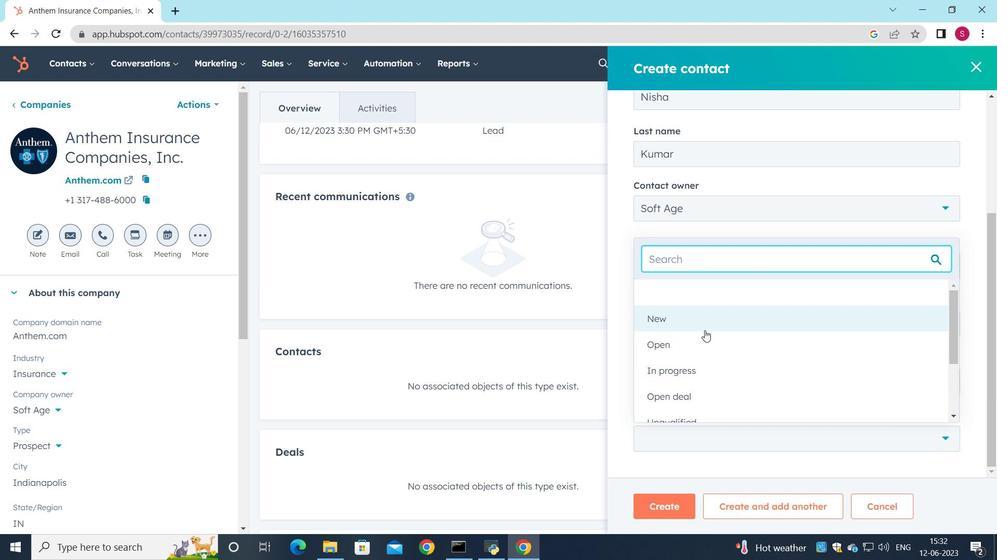 
Action: Mouse moved to (659, 505)
Screenshot: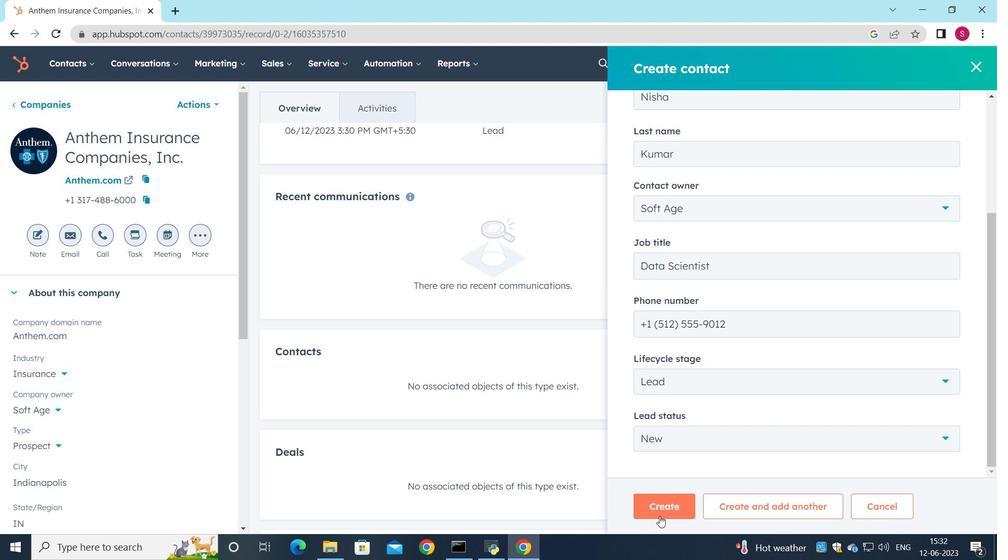 
Action: Mouse pressed left at (659, 505)
Screenshot: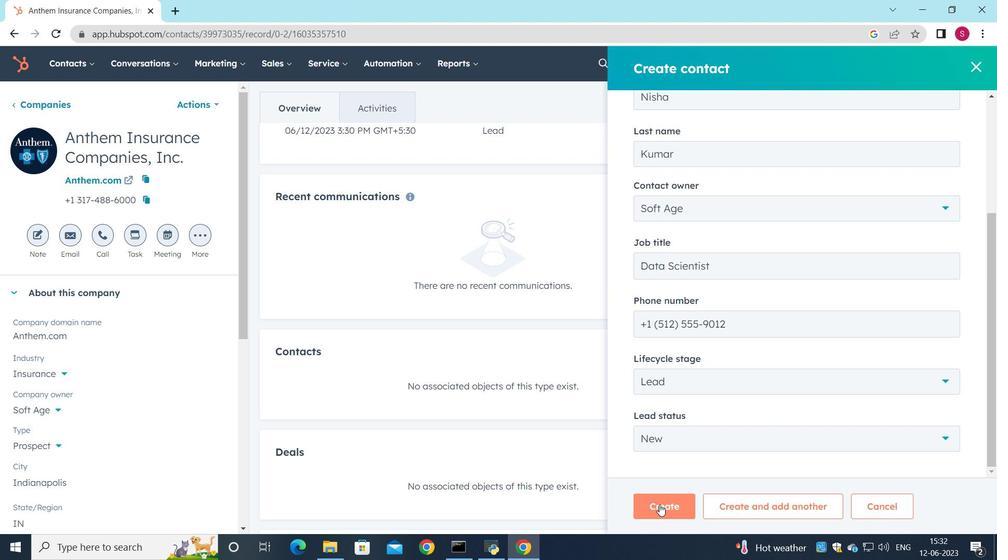 
Action: Mouse moved to (651, 488)
Screenshot: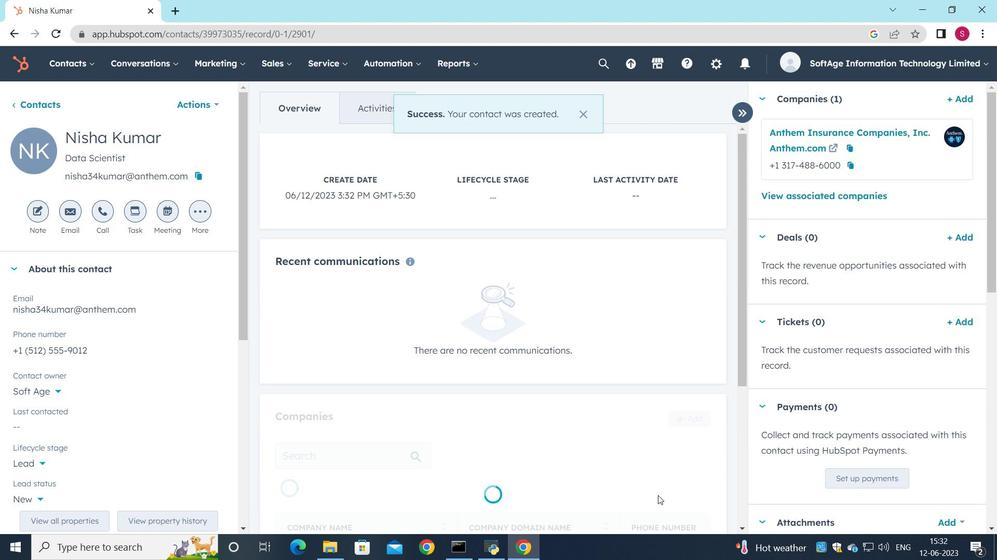 
Action: Mouse scrolled (651, 488) with delta (0, 0)
Screenshot: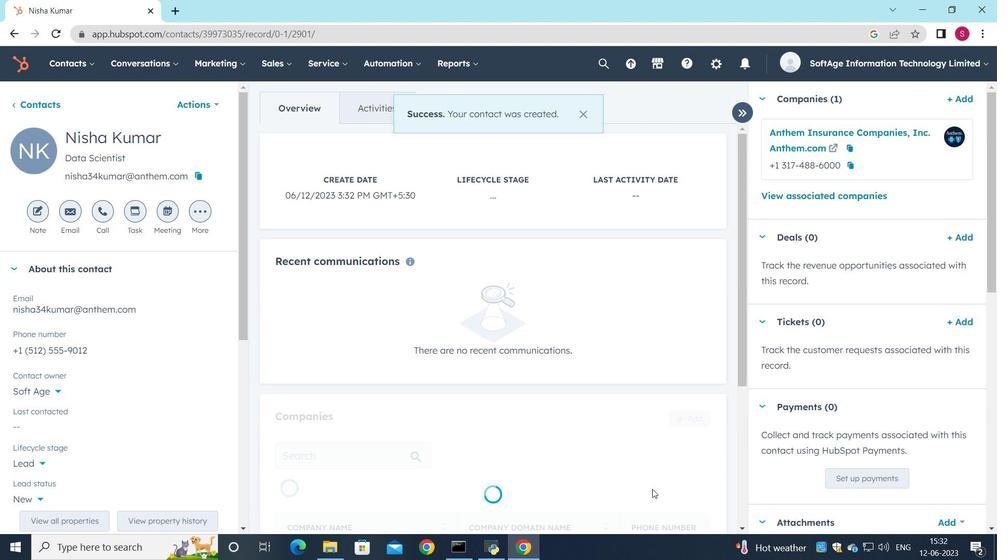 
Action: Mouse scrolled (651, 488) with delta (0, 0)
Screenshot: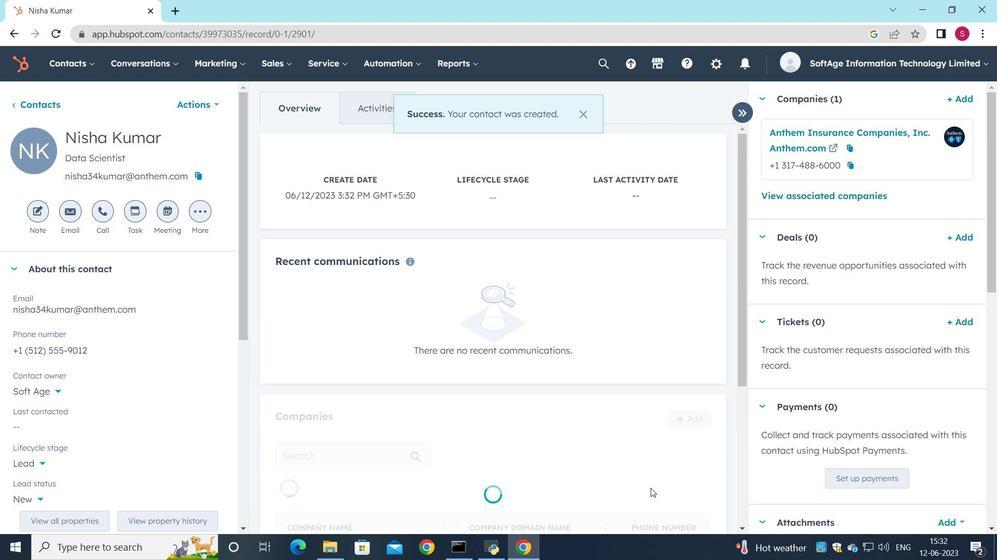 
Action: Mouse scrolled (651, 488) with delta (0, 0)
Screenshot: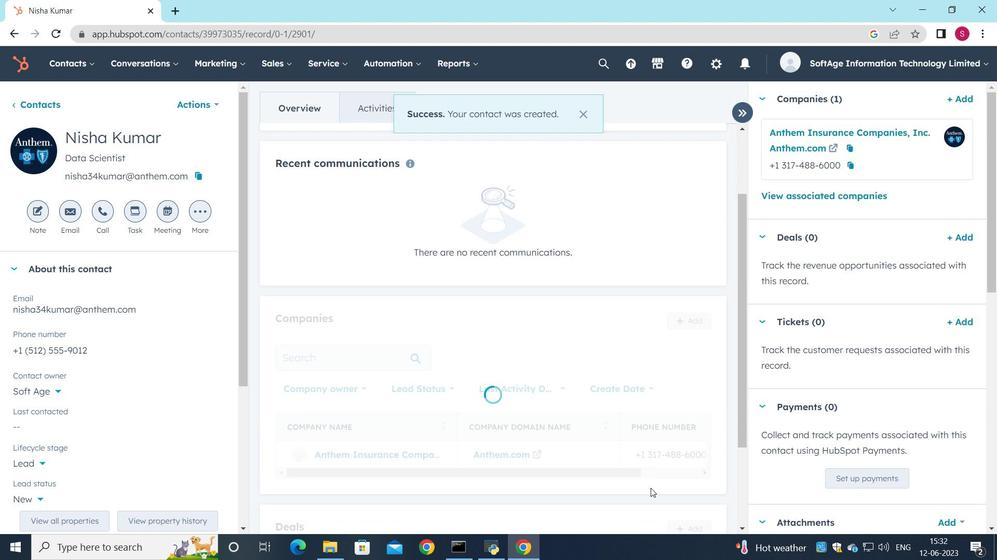 
